 Task: Add an action where "Add follower is" in downgrade and inform.
Action: Mouse moved to (15, 303)
Screenshot: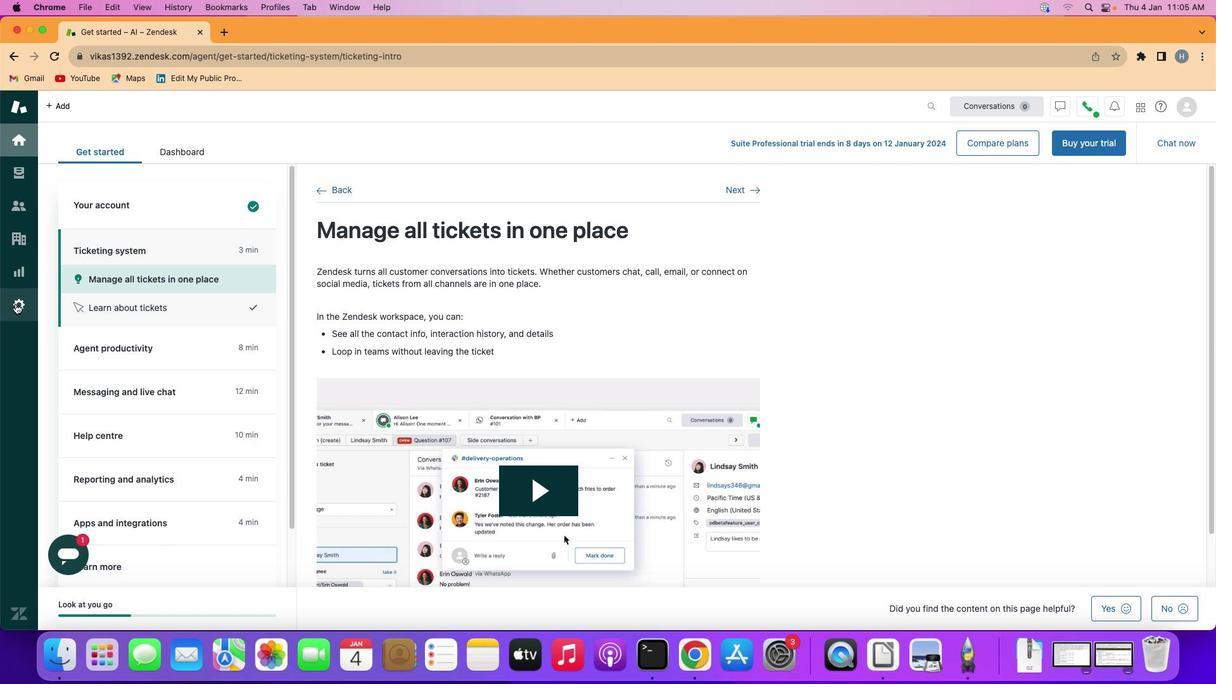 
Action: Mouse pressed left at (15, 303)
Screenshot: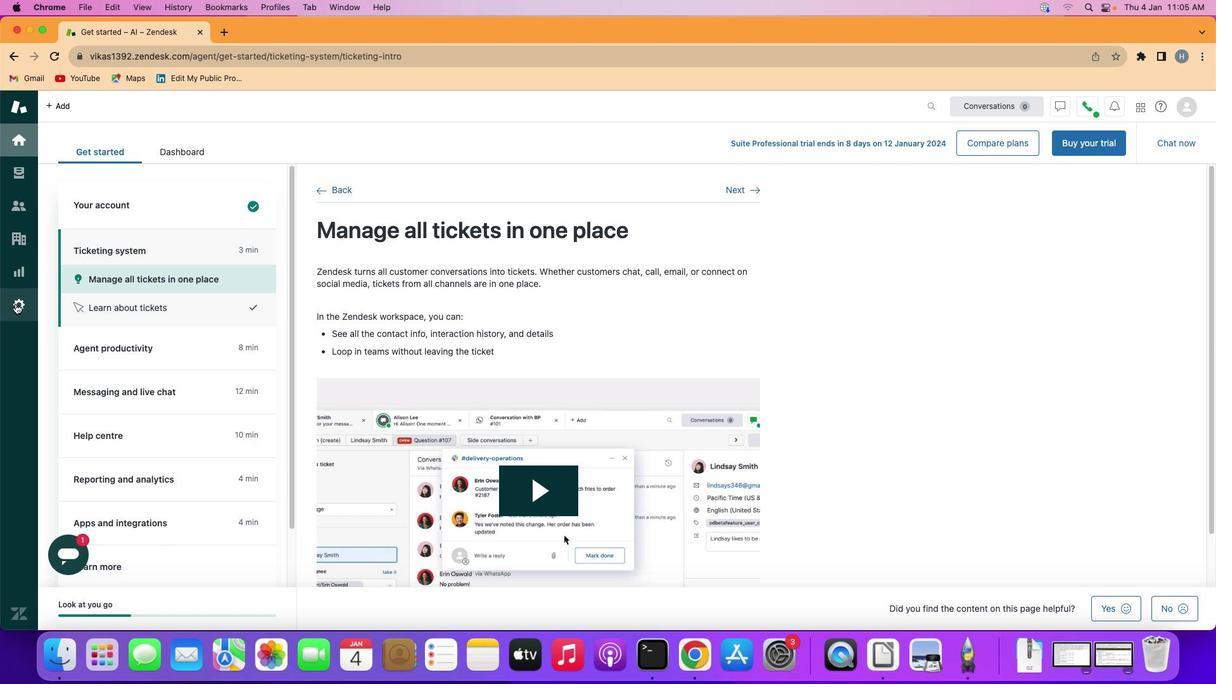 
Action: Mouse moved to (242, 517)
Screenshot: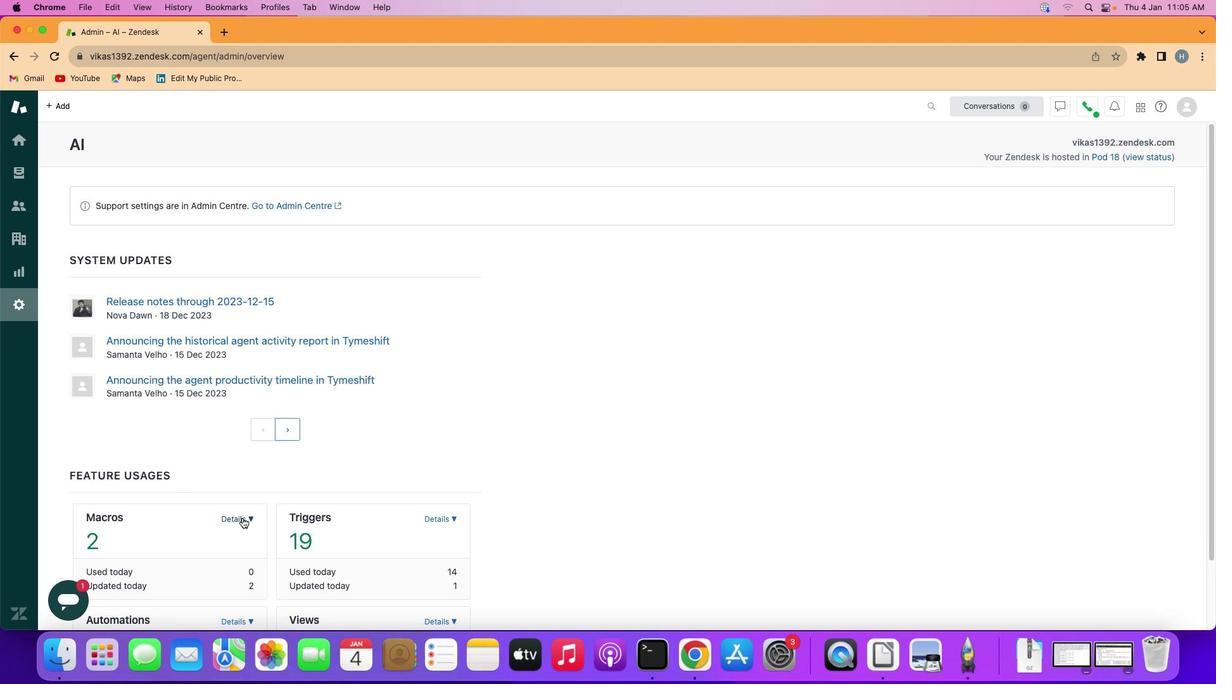 
Action: Mouse pressed left at (242, 517)
Screenshot: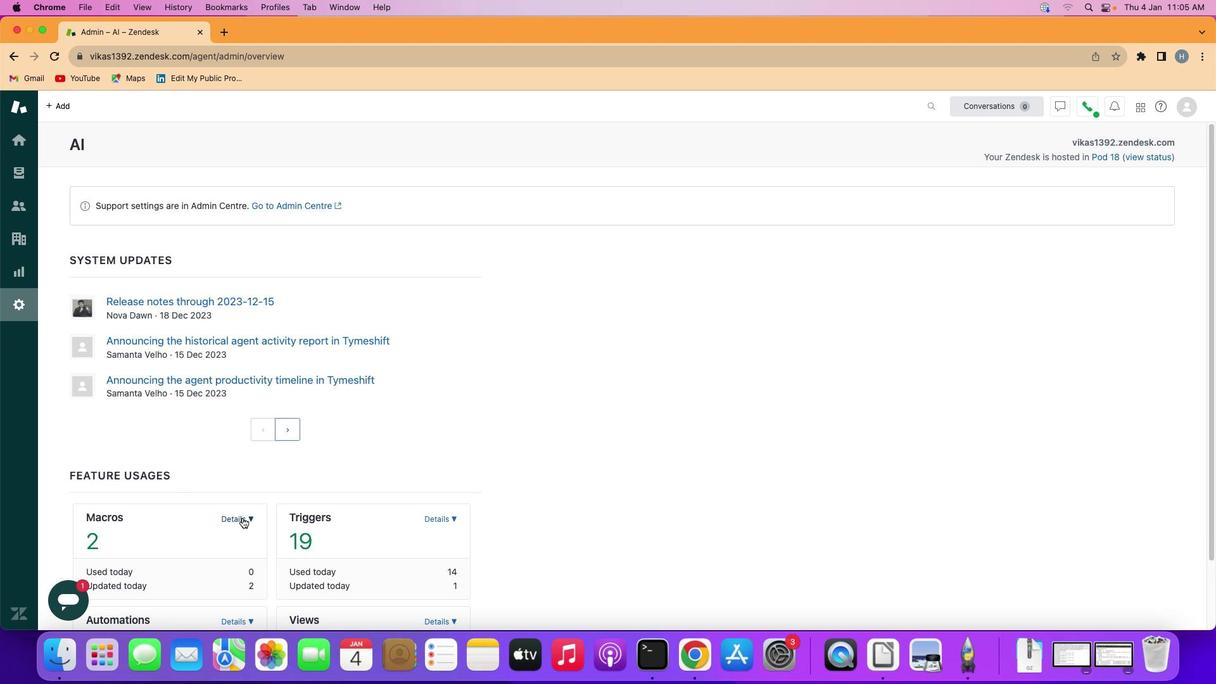 
Action: Mouse moved to (183, 564)
Screenshot: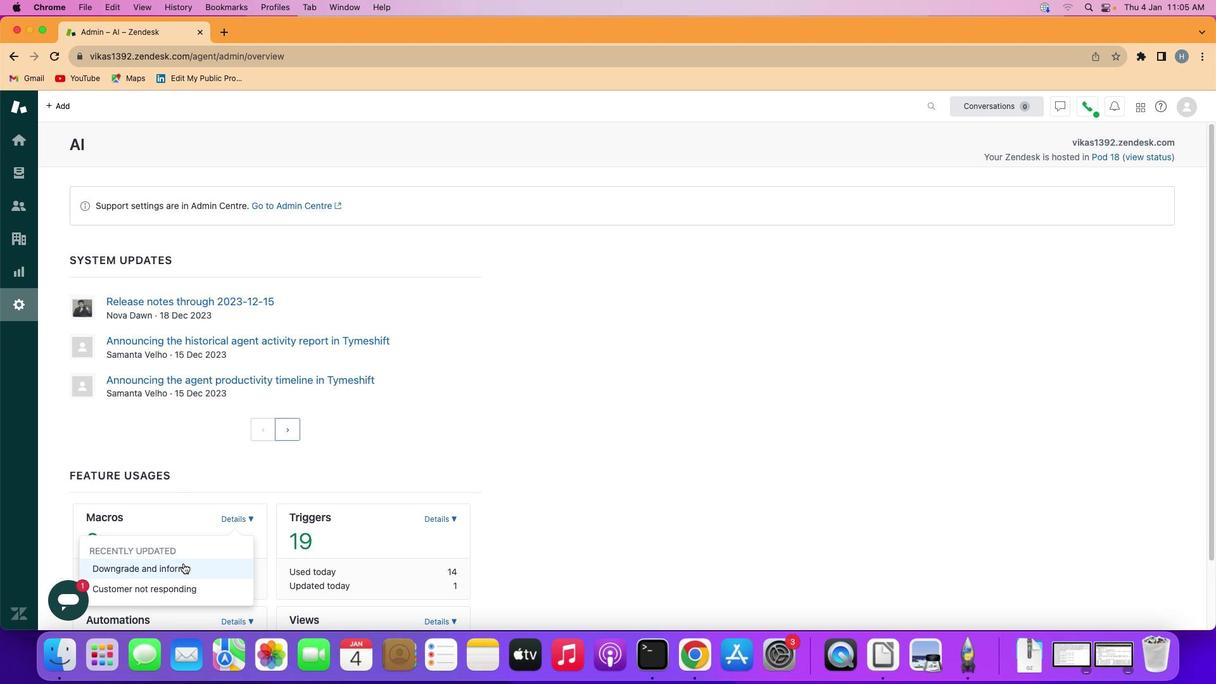 
Action: Mouse pressed left at (183, 564)
Screenshot: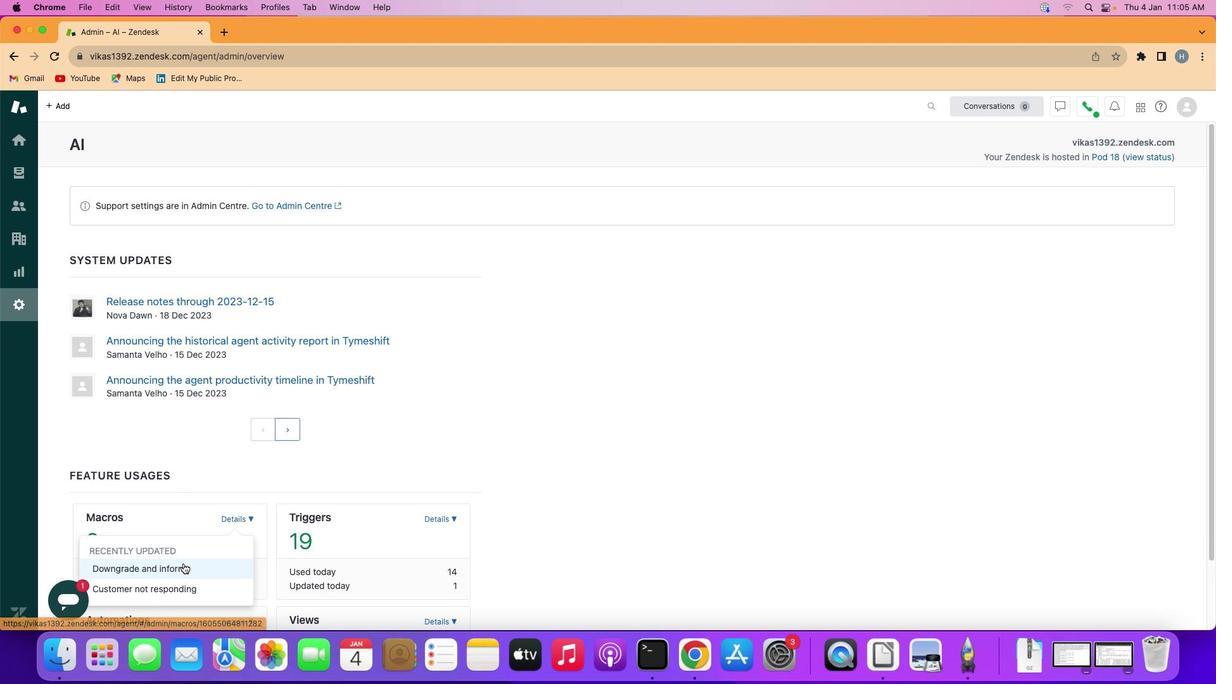 
Action: Mouse moved to (198, 463)
Screenshot: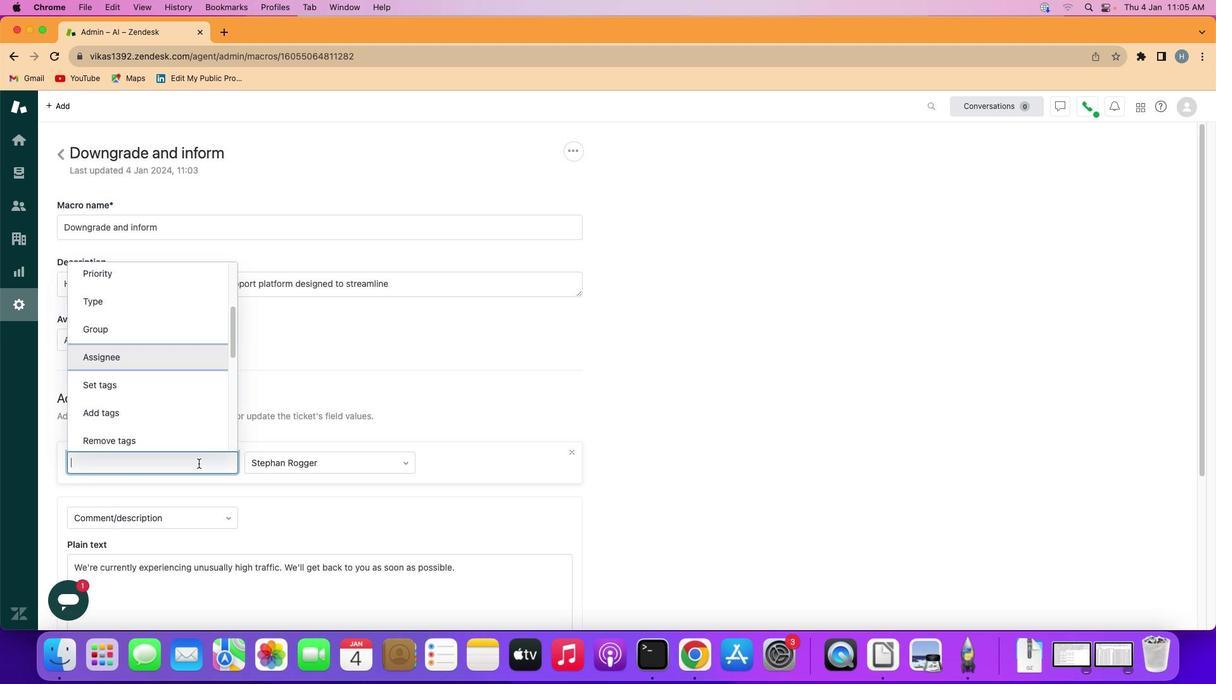 
Action: Mouse pressed left at (198, 463)
Screenshot: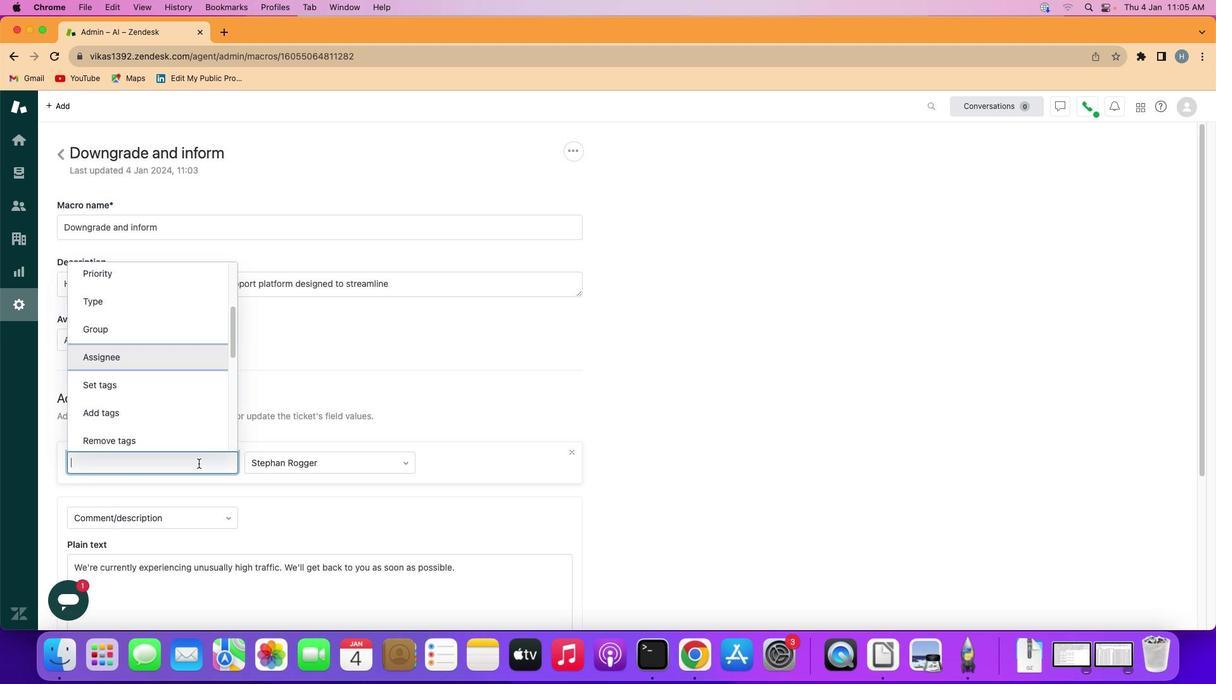 
Action: Mouse moved to (186, 427)
Screenshot: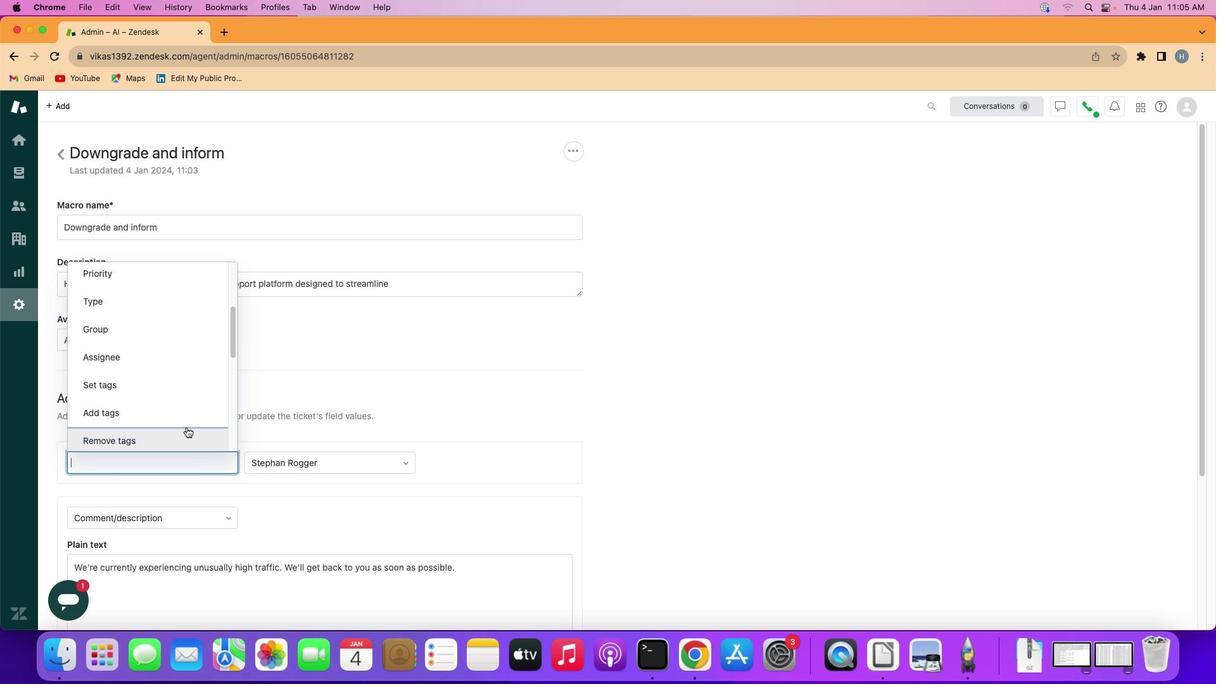 
Action: Mouse scrolled (186, 427) with delta (0, 0)
Screenshot: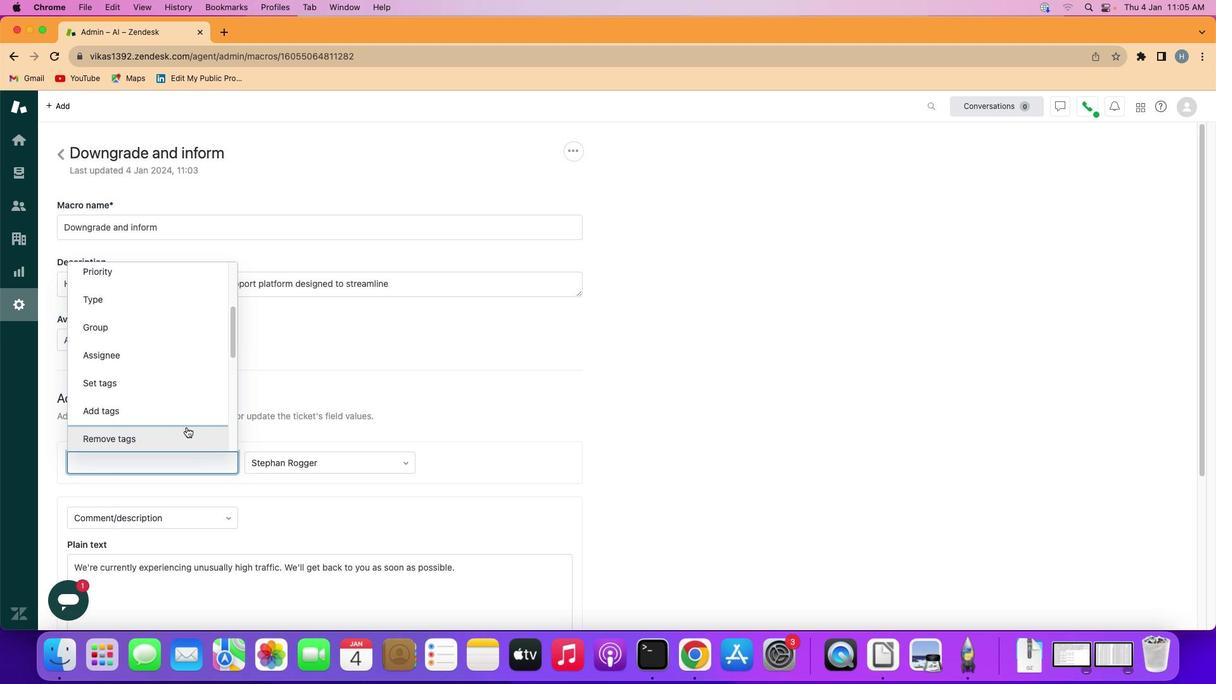 
Action: Mouse scrolled (186, 427) with delta (0, 0)
Screenshot: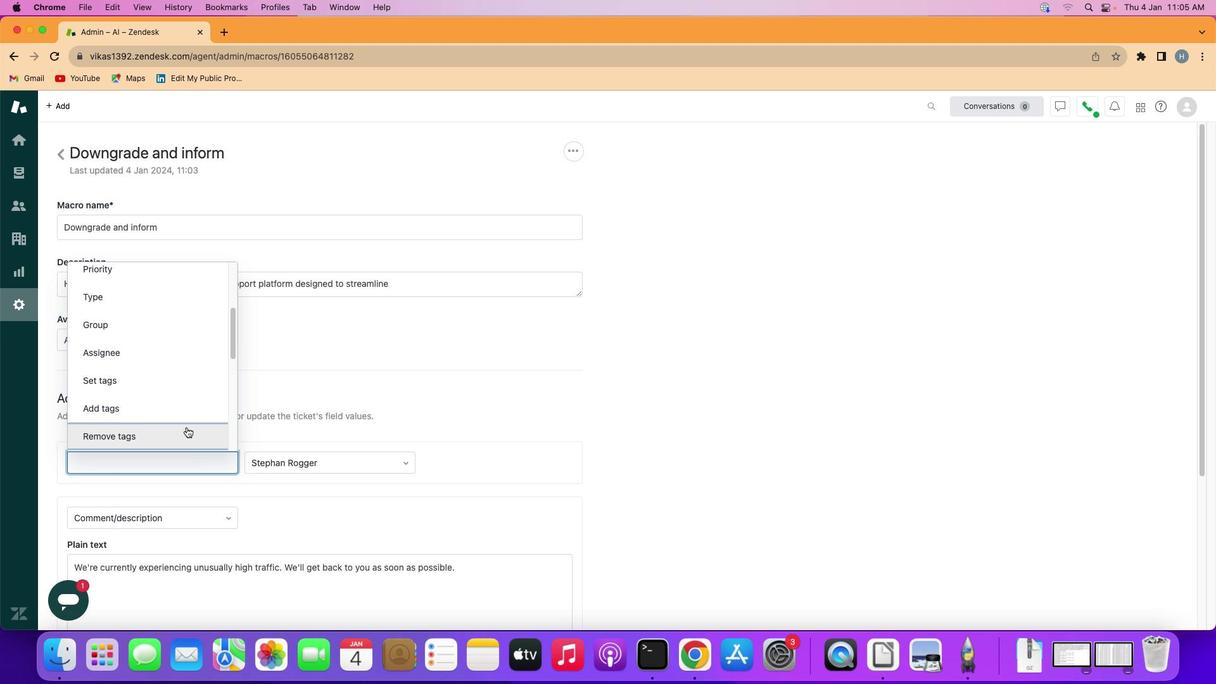 
Action: Mouse scrolled (186, 427) with delta (0, 0)
Screenshot: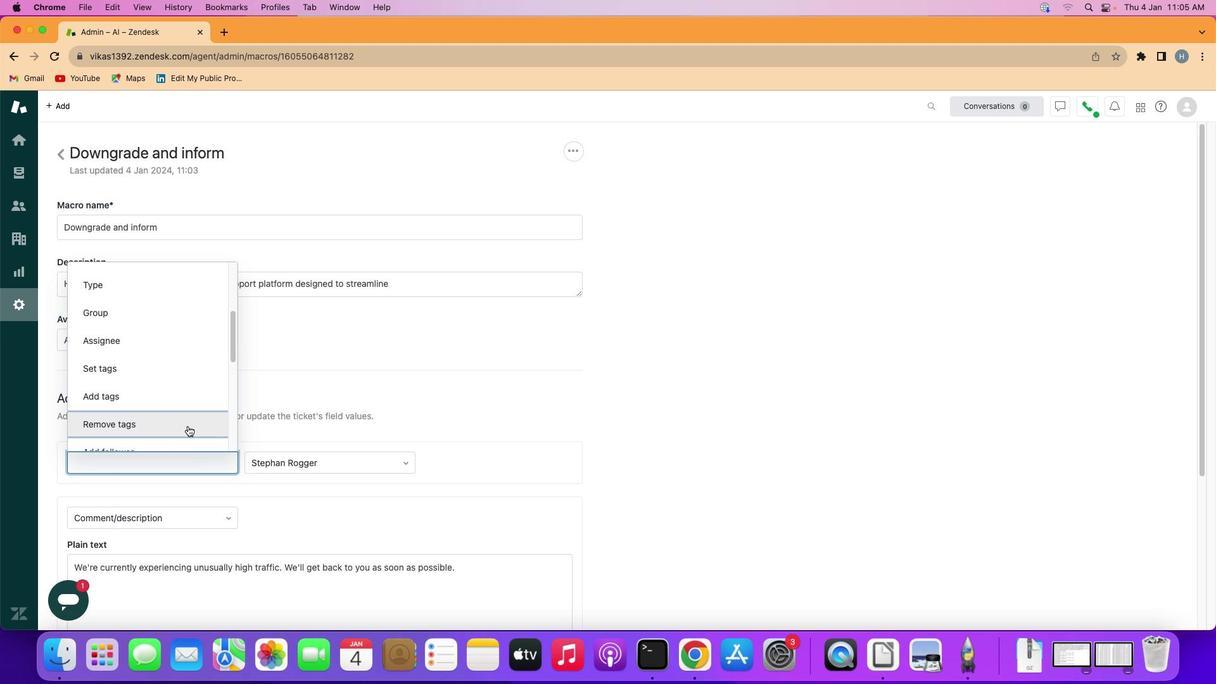 
Action: Mouse moved to (186, 426)
Screenshot: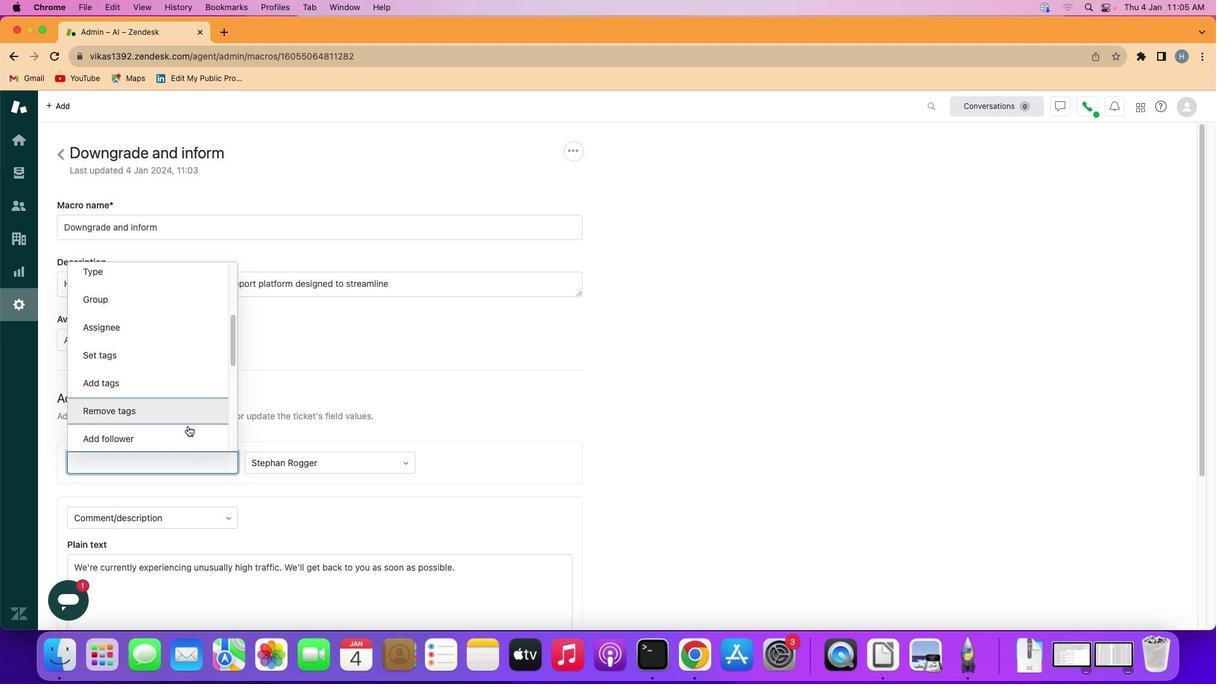 
Action: Mouse scrolled (186, 426) with delta (0, 0)
Screenshot: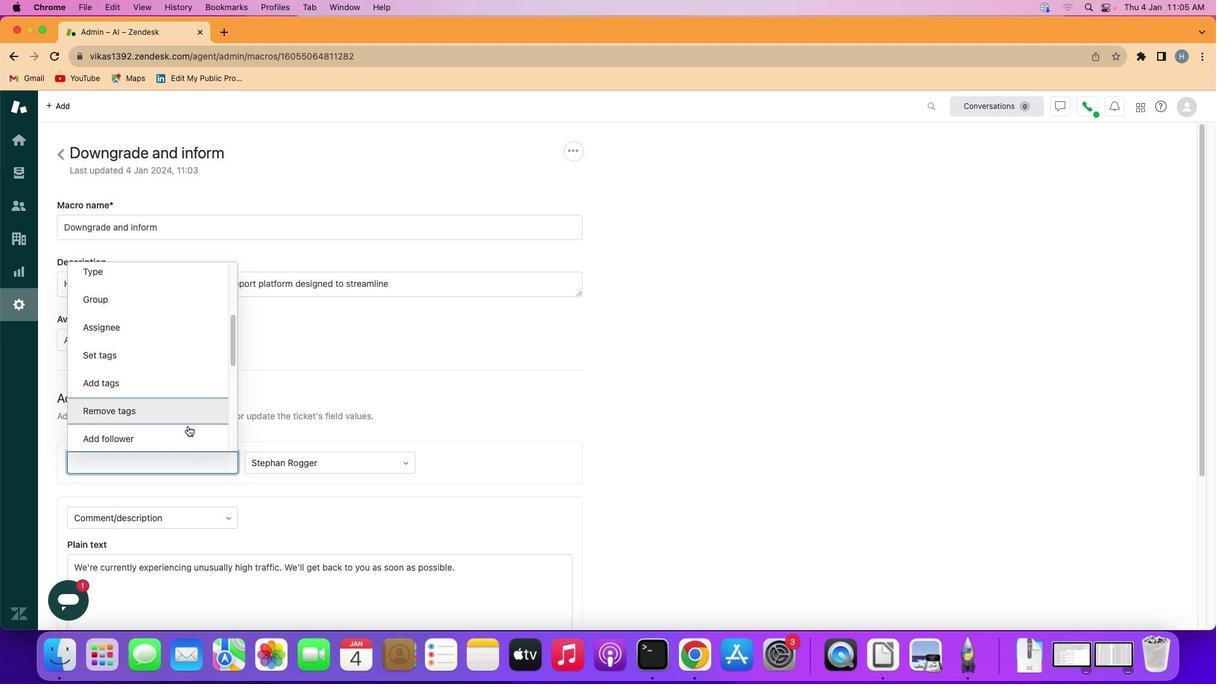 
Action: Mouse moved to (184, 413)
Screenshot: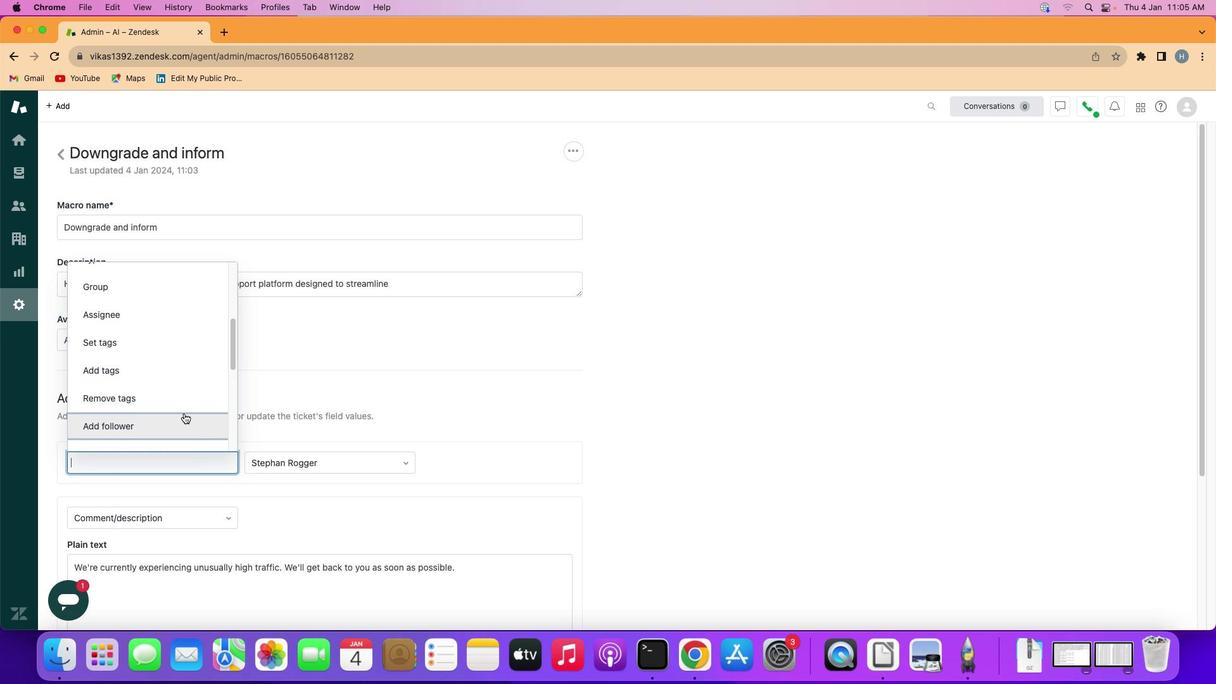 
Action: Mouse scrolled (184, 413) with delta (0, 0)
Screenshot: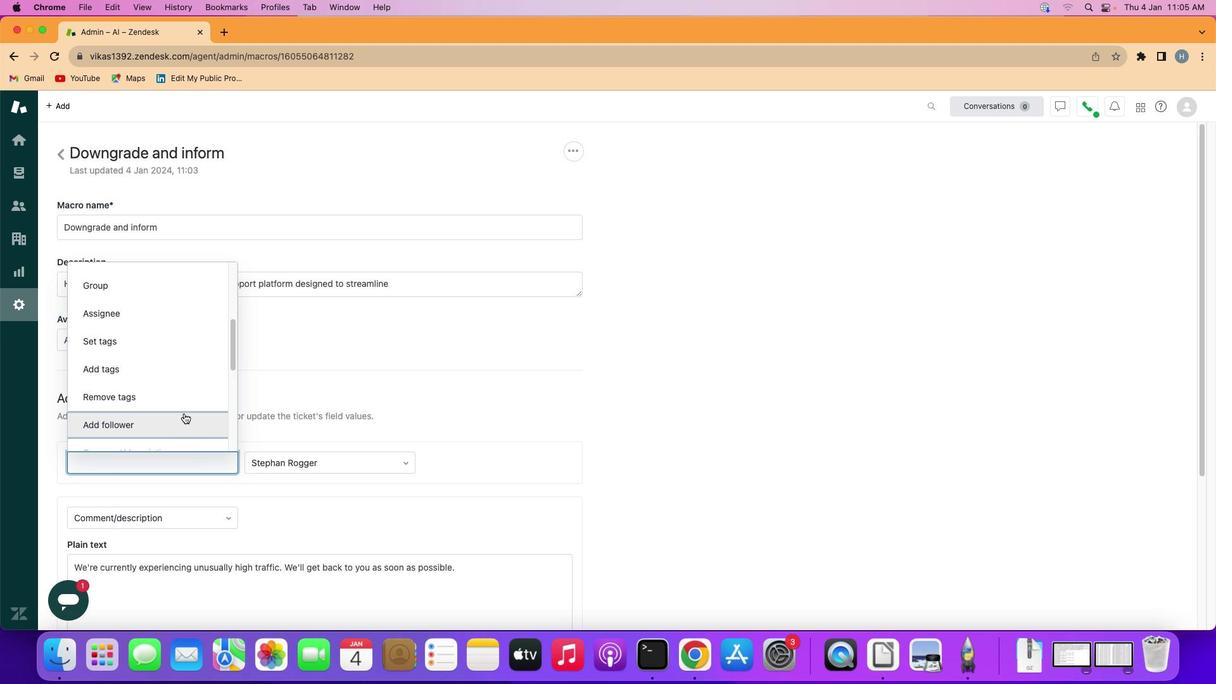 
Action: Mouse scrolled (184, 413) with delta (0, 0)
Screenshot: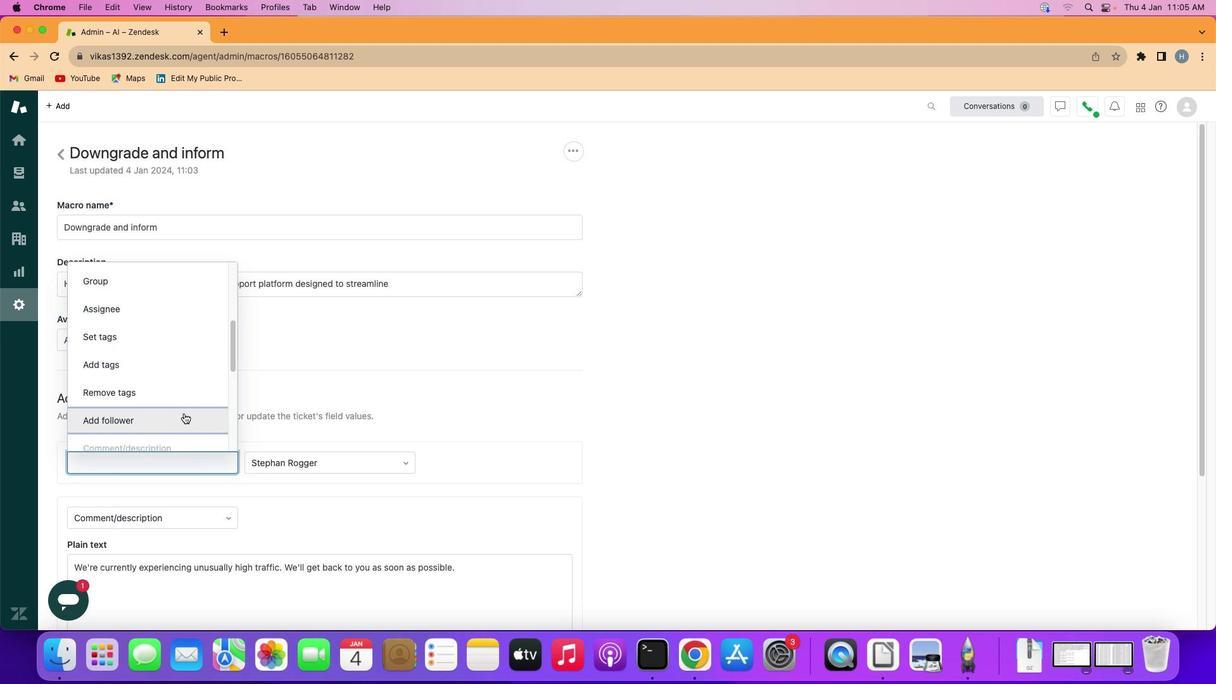 
Action: Mouse scrolled (184, 413) with delta (0, 0)
Screenshot: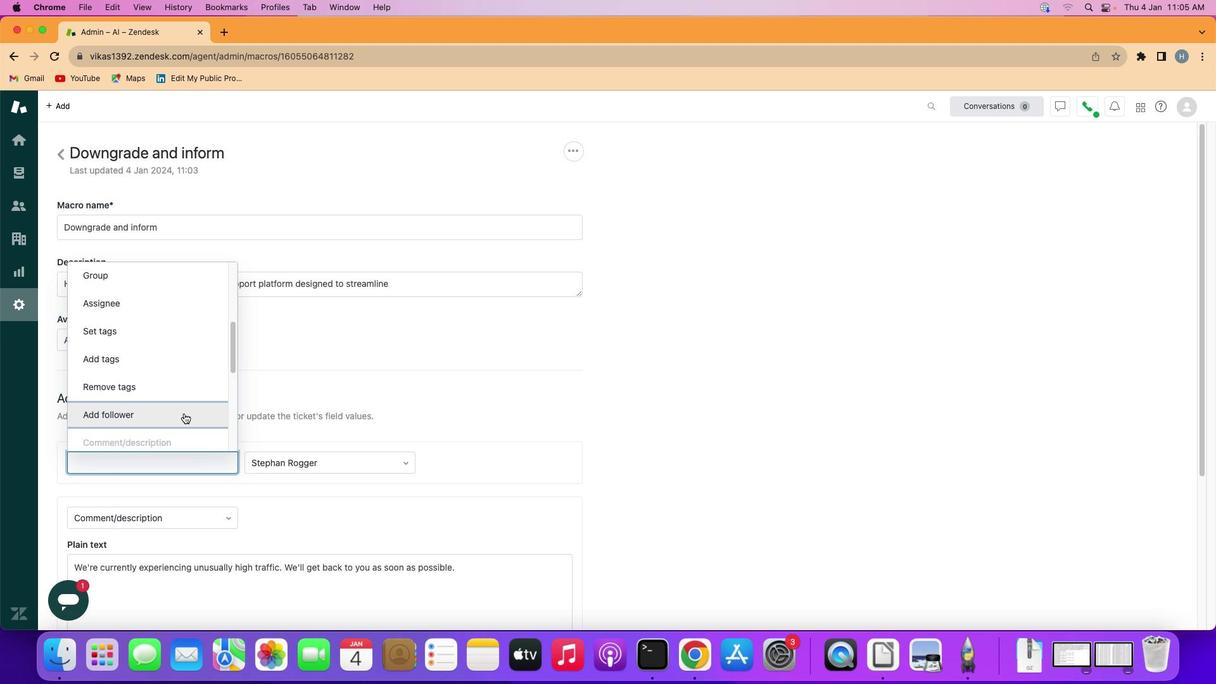 
Action: Mouse scrolled (184, 413) with delta (0, 0)
Screenshot: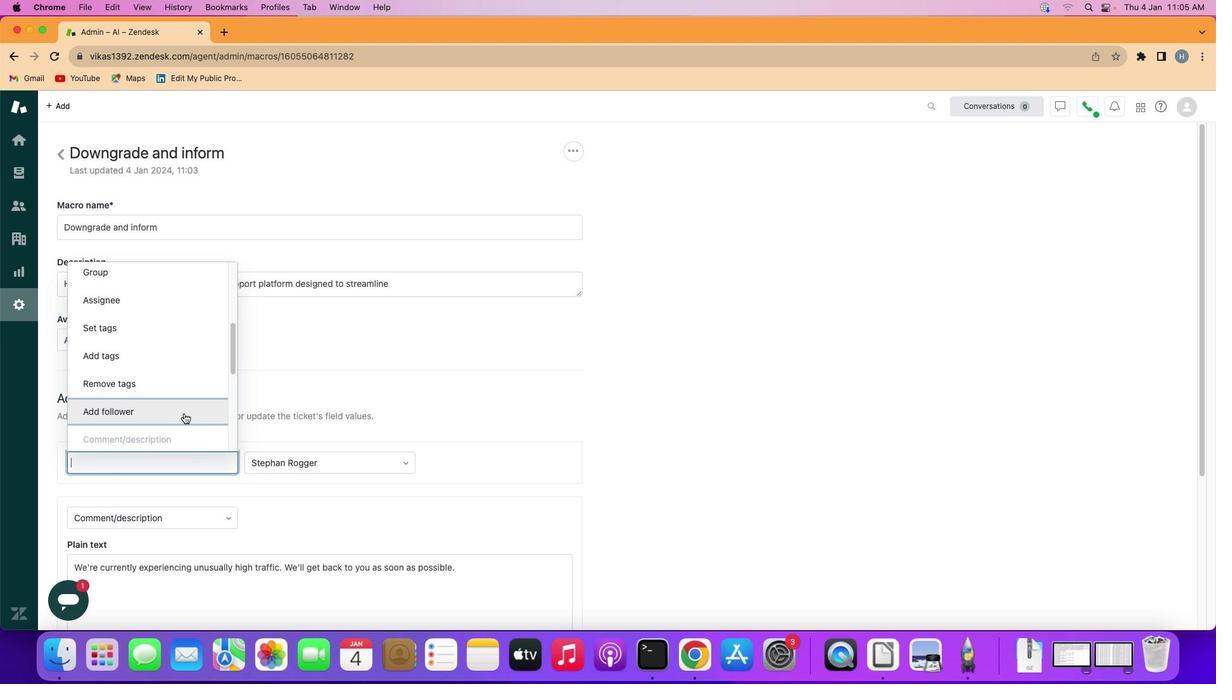 
Action: Mouse moved to (169, 409)
Screenshot: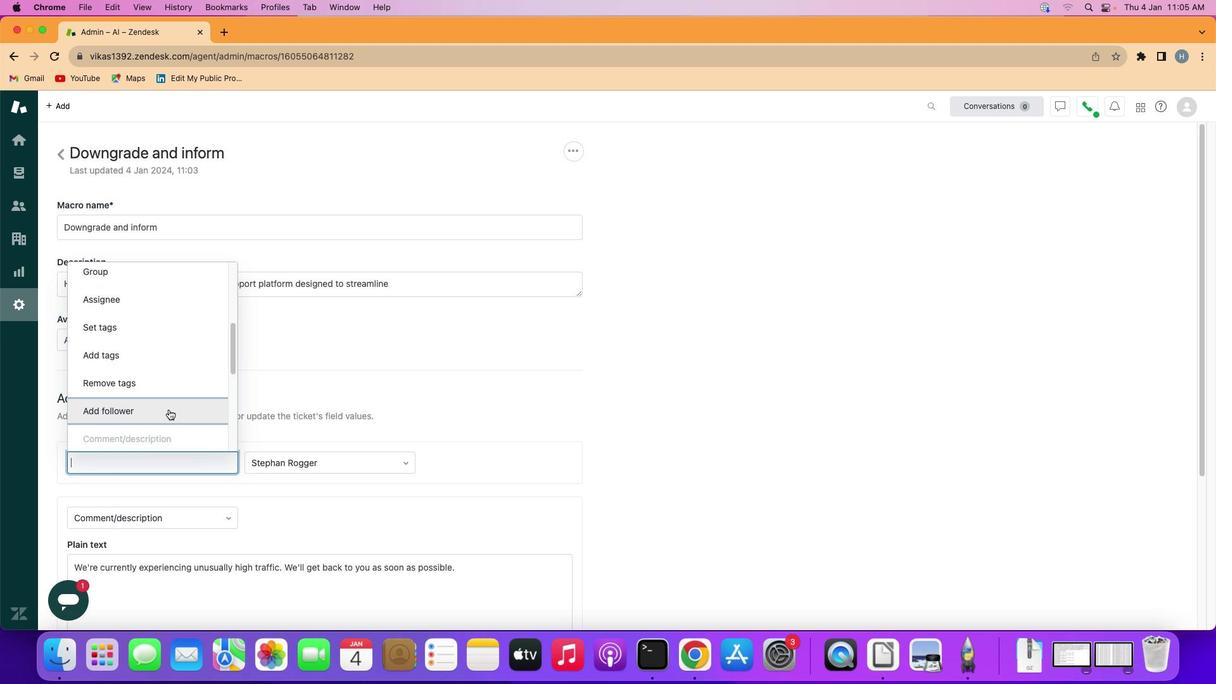 
Action: Mouse pressed left at (169, 409)
Screenshot: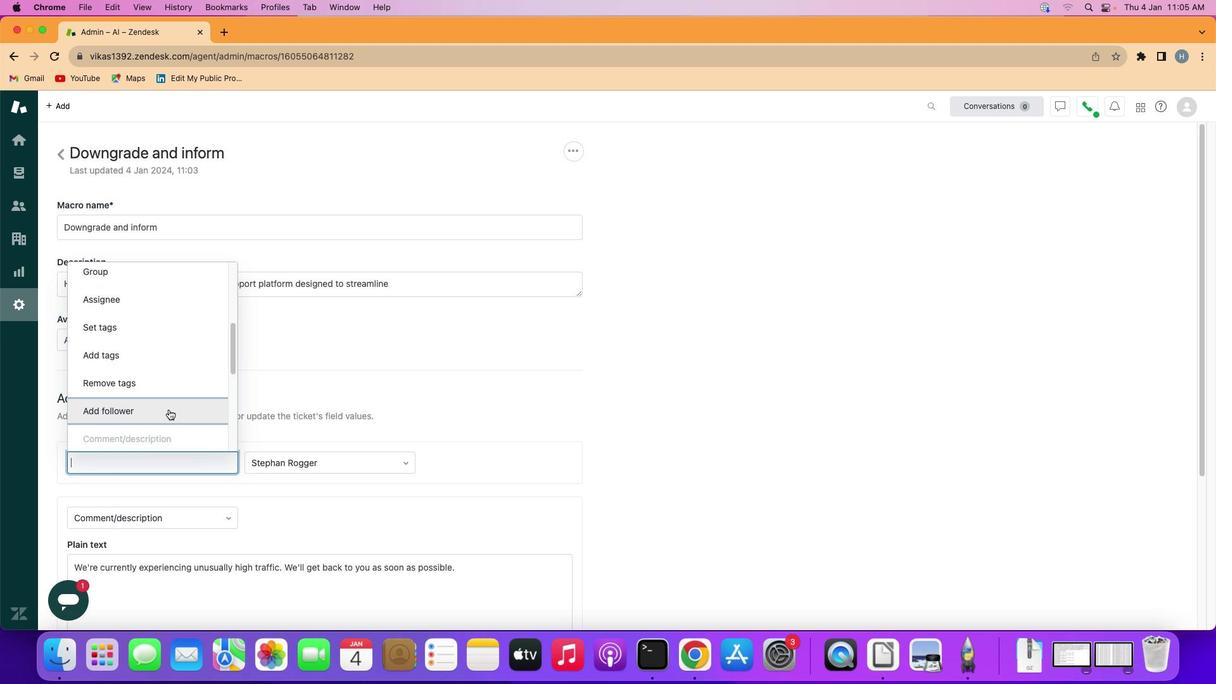 
Action: Mouse moved to (320, 491)
Screenshot: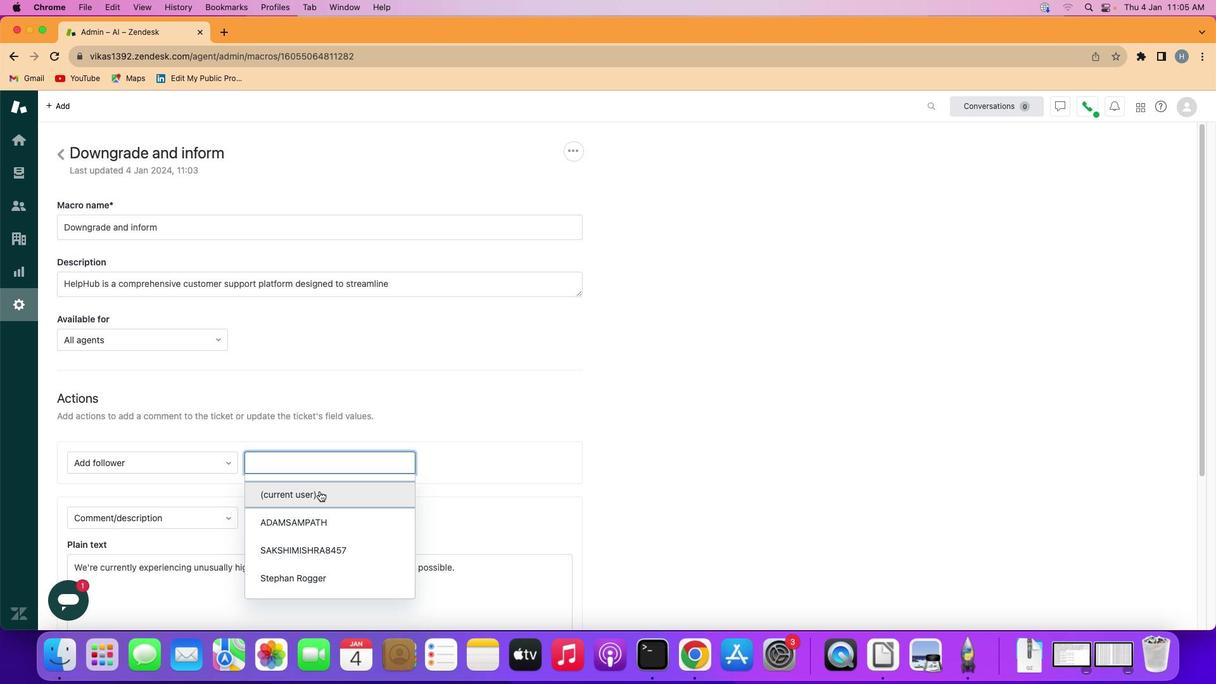 
Action: Mouse pressed left at (320, 491)
Screenshot: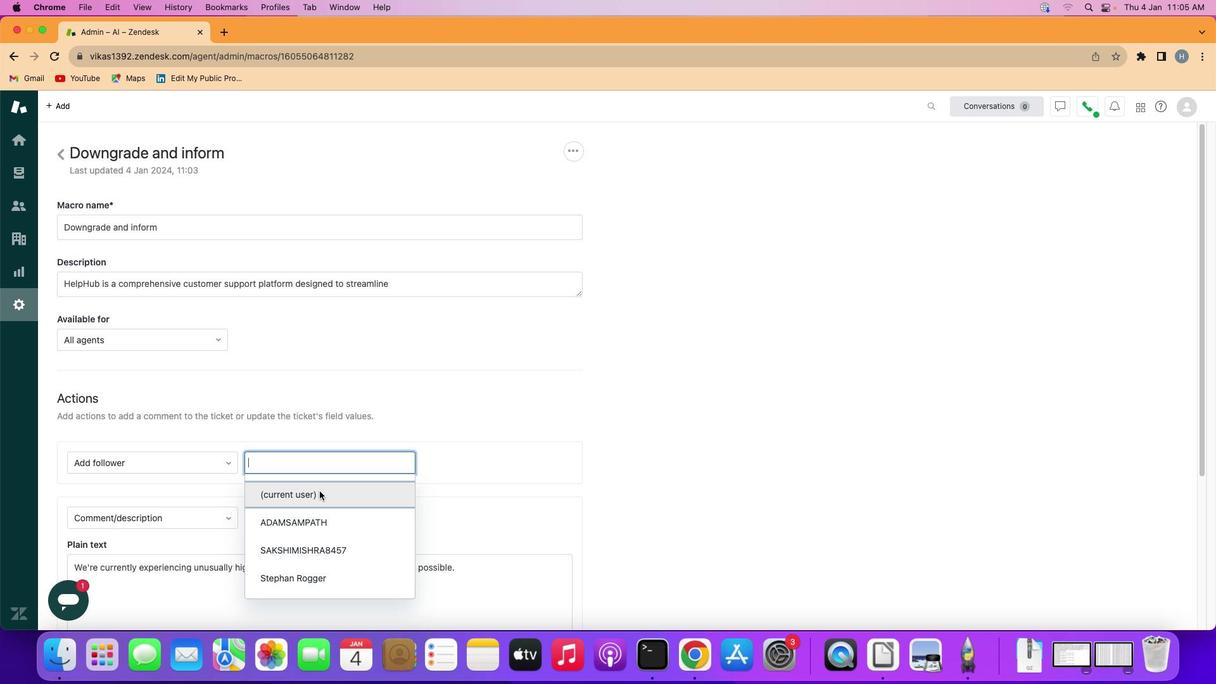 
Action: Mouse moved to (390, 494)
Screenshot: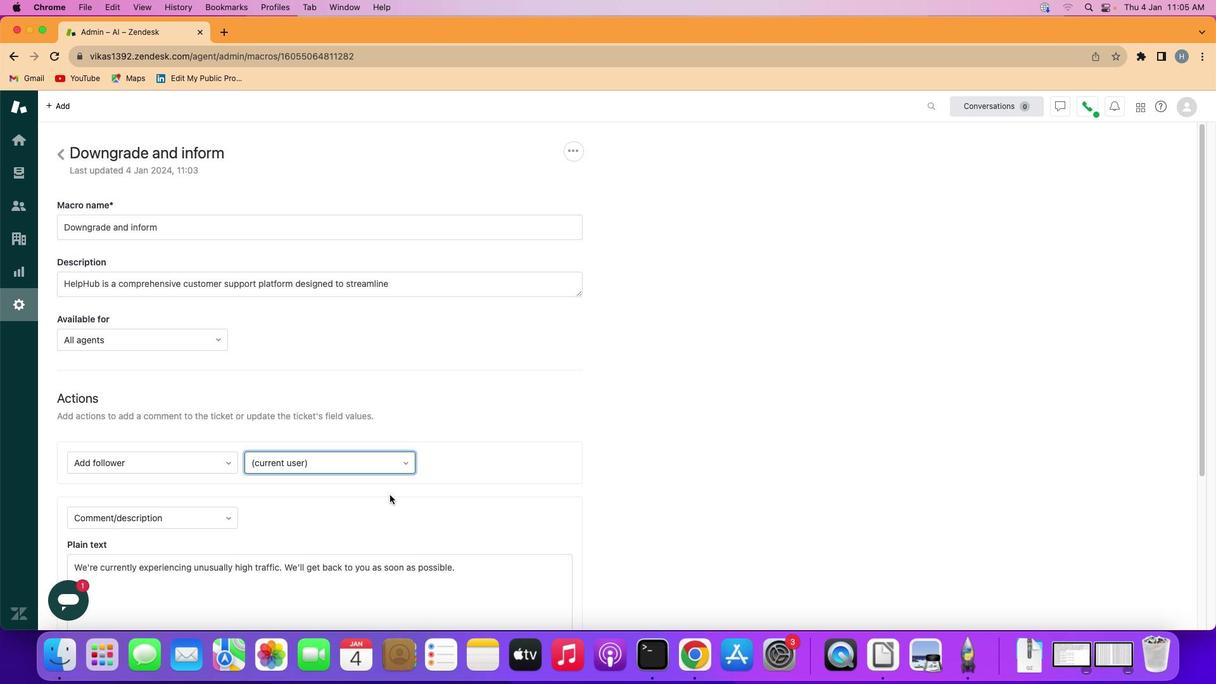 
Action: Mouse scrolled (390, 494) with delta (0, 0)
Screenshot: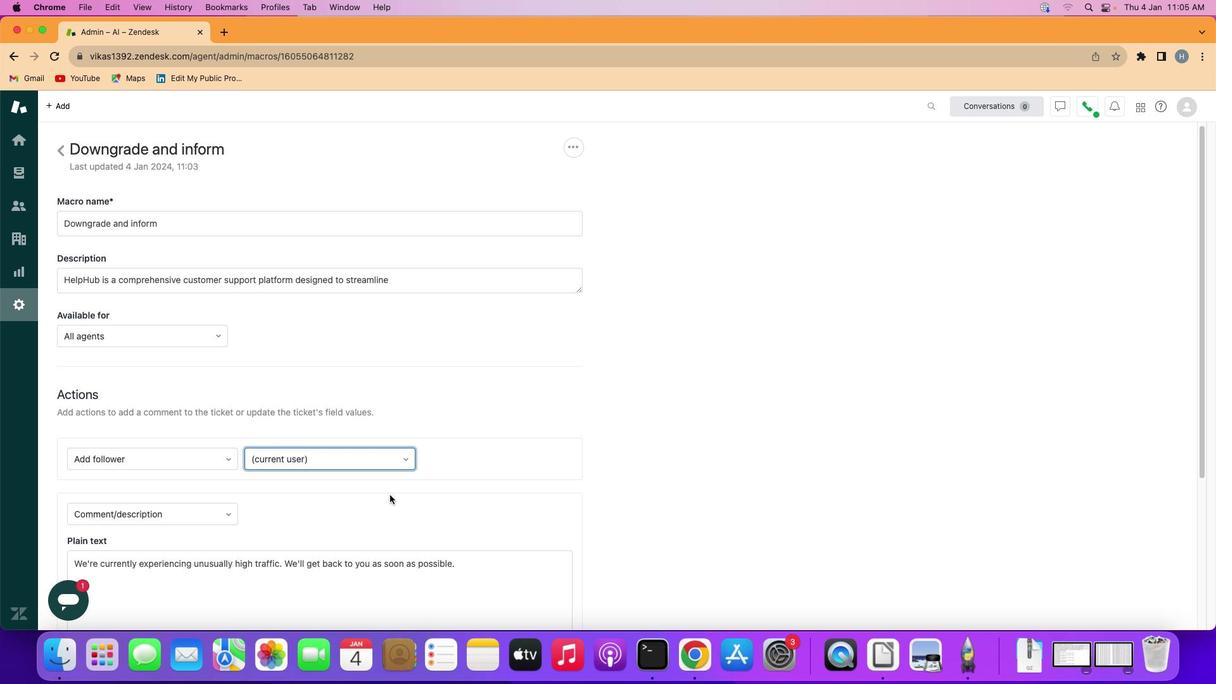 
Action: Mouse scrolled (390, 494) with delta (0, 1)
Screenshot: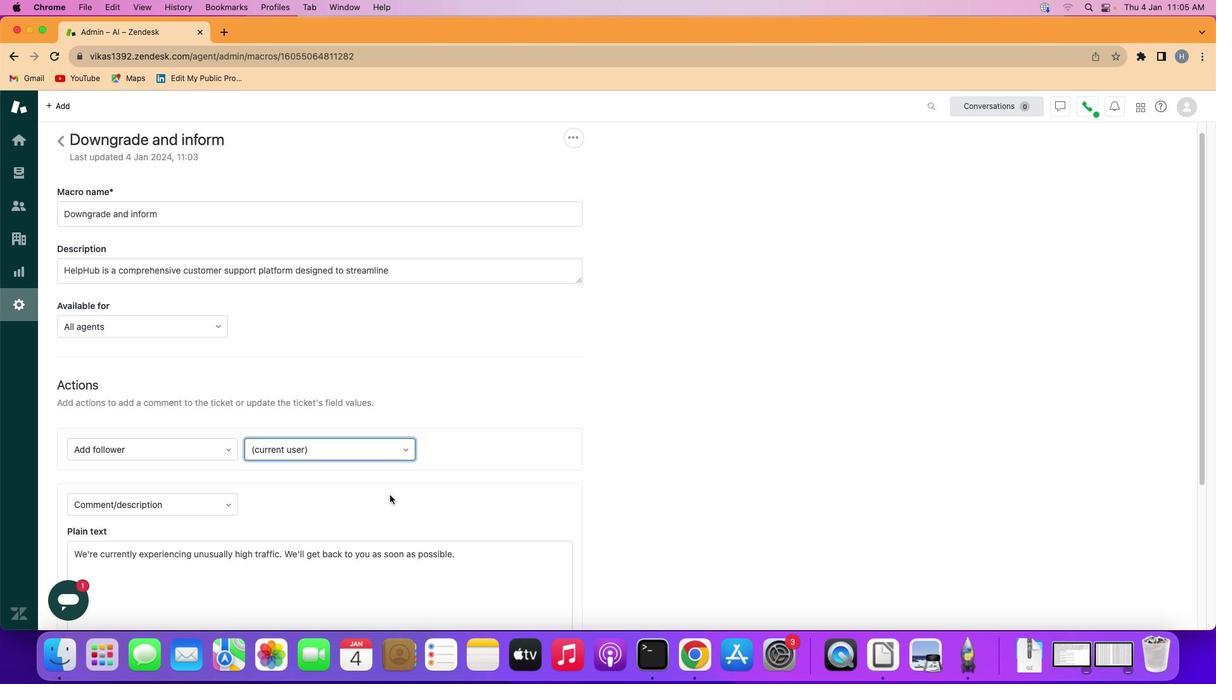 
Action: Mouse scrolled (390, 494) with delta (0, -1)
Screenshot: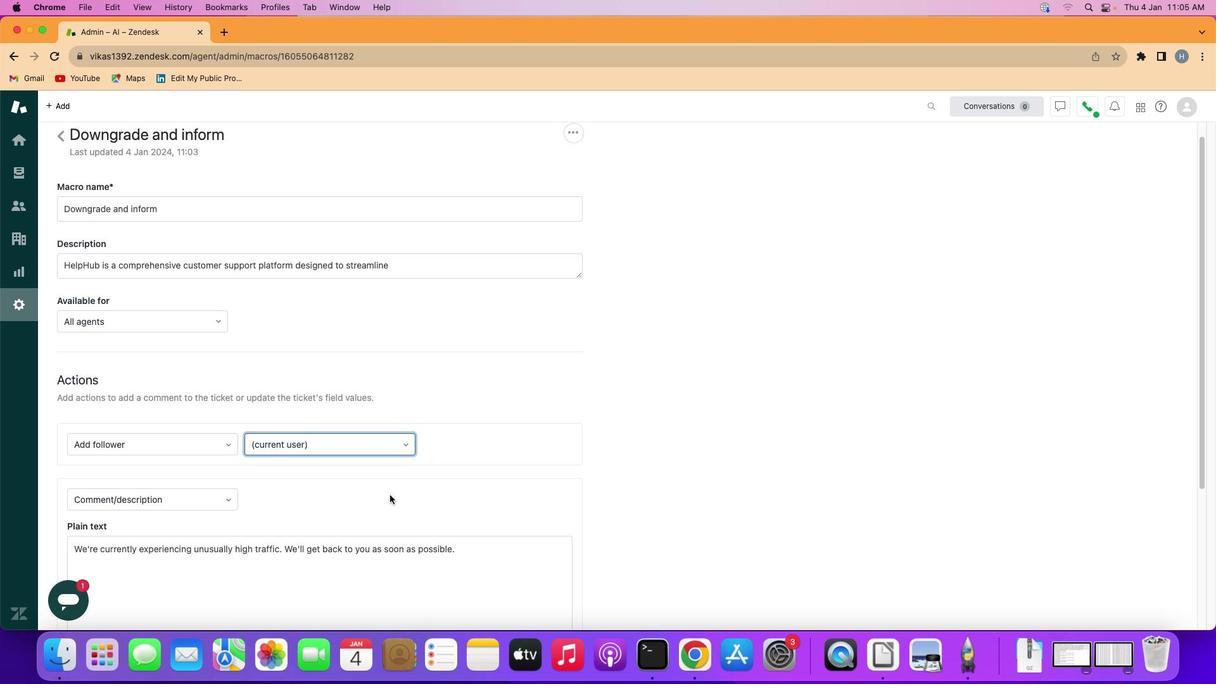 
Action: Mouse scrolled (390, 494) with delta (0, 0)
Screenshot: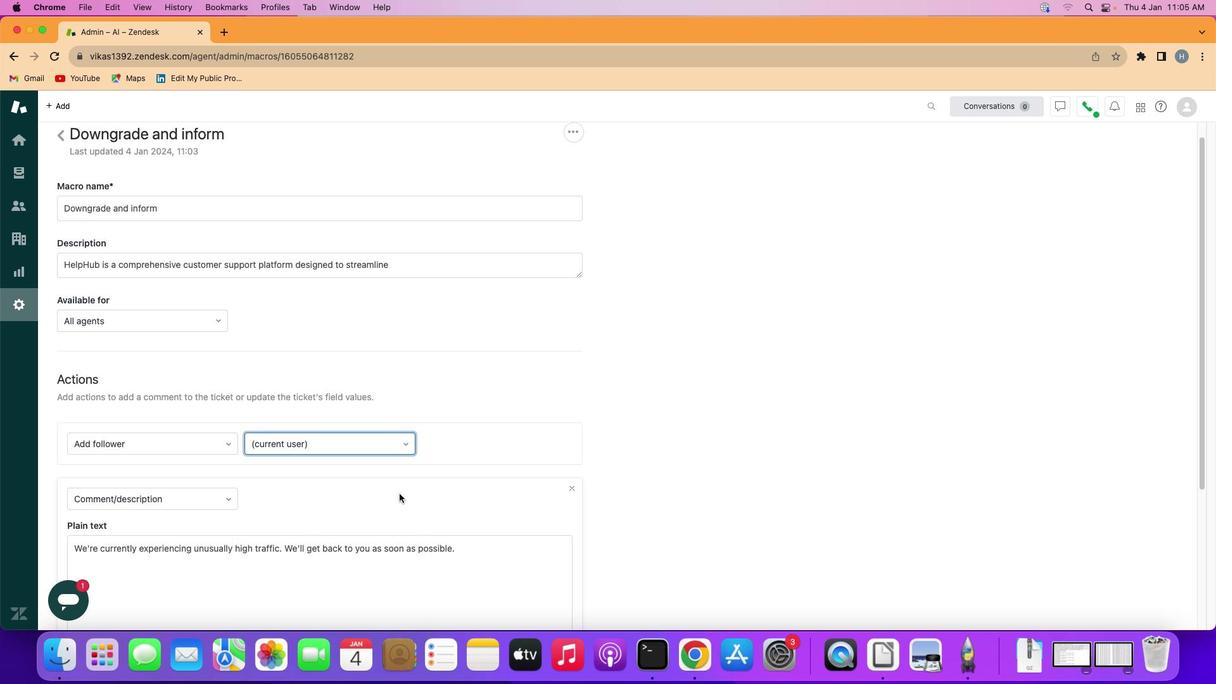 
Action: Mouse moved to (392, 495)
Screenshot: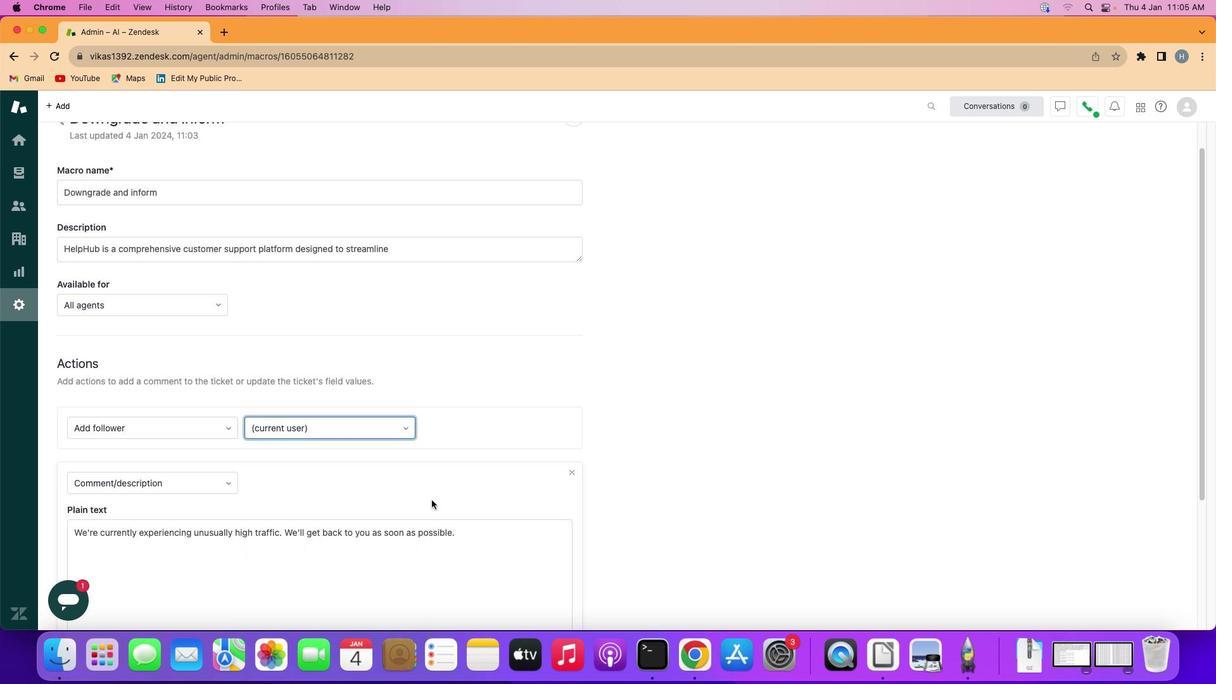 
Action: Mouse scrolled (392, 495) with delta (0, 0)
Screenshot: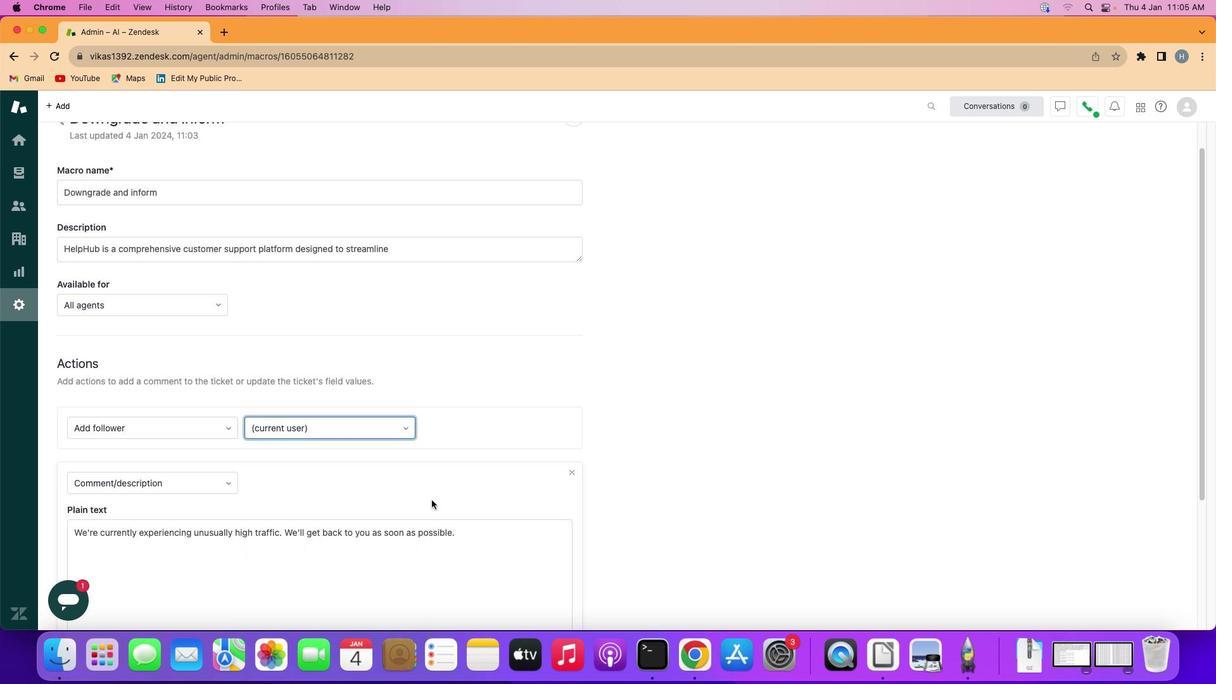 
Action: Mouse moved to (475, 508)
Screenshot: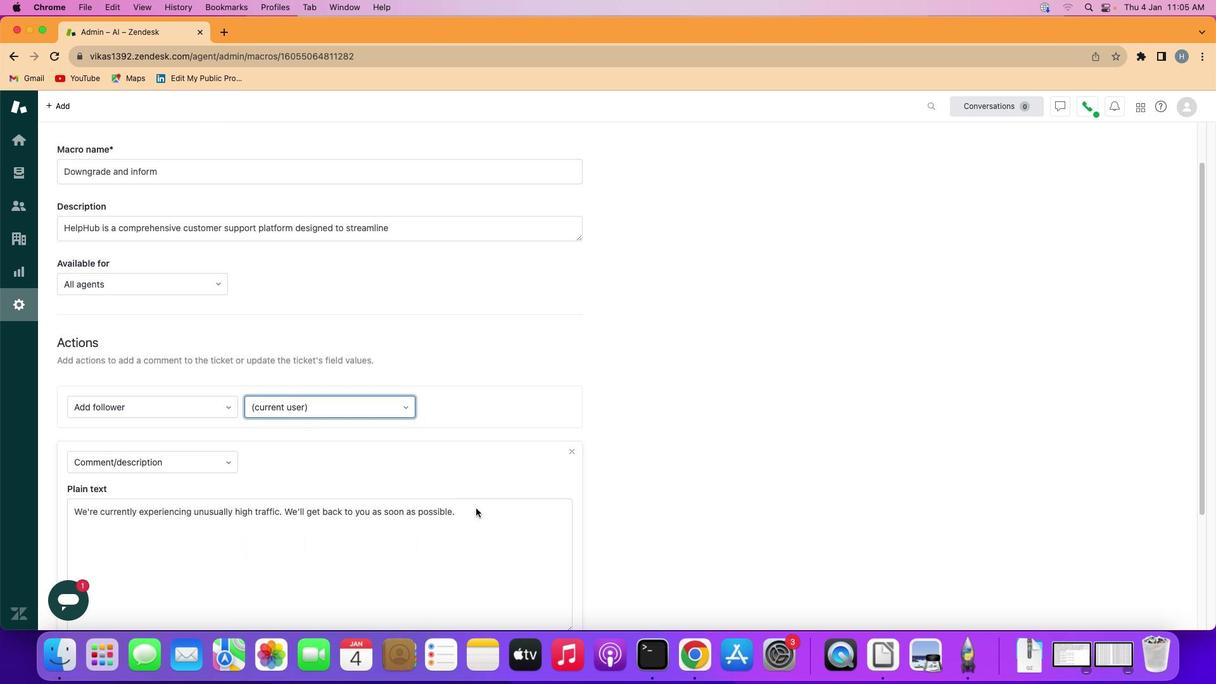 
Action: Mouse scrolled (475, 508) with delta (0, 0)
Screenshot: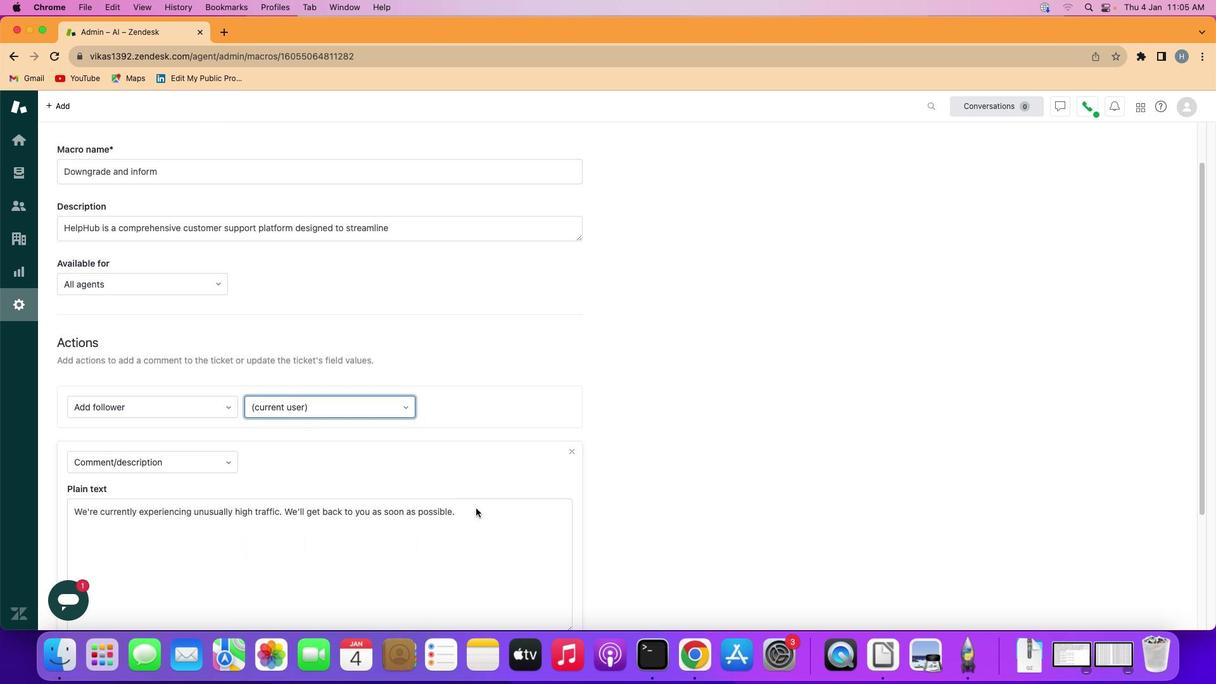 
Action: Mouse moved to (475, 508)
Screenshot: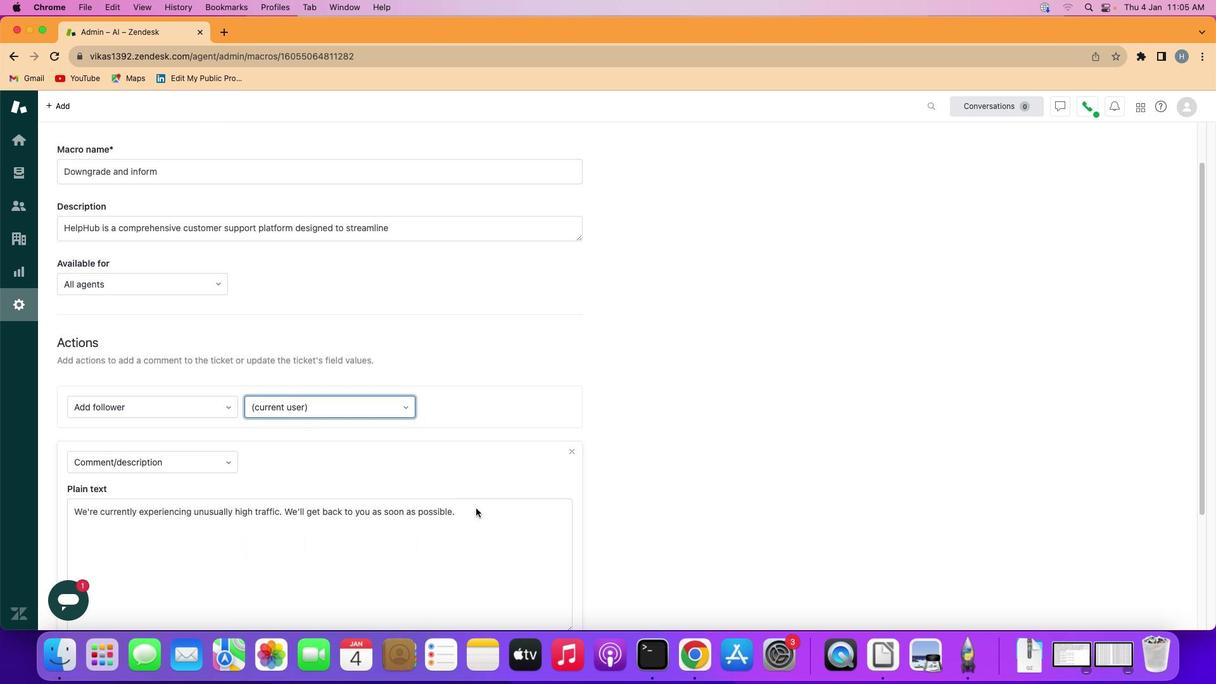 
Action: Mouse scrolled (475, 508) with delta (0, -1)
Screenshot: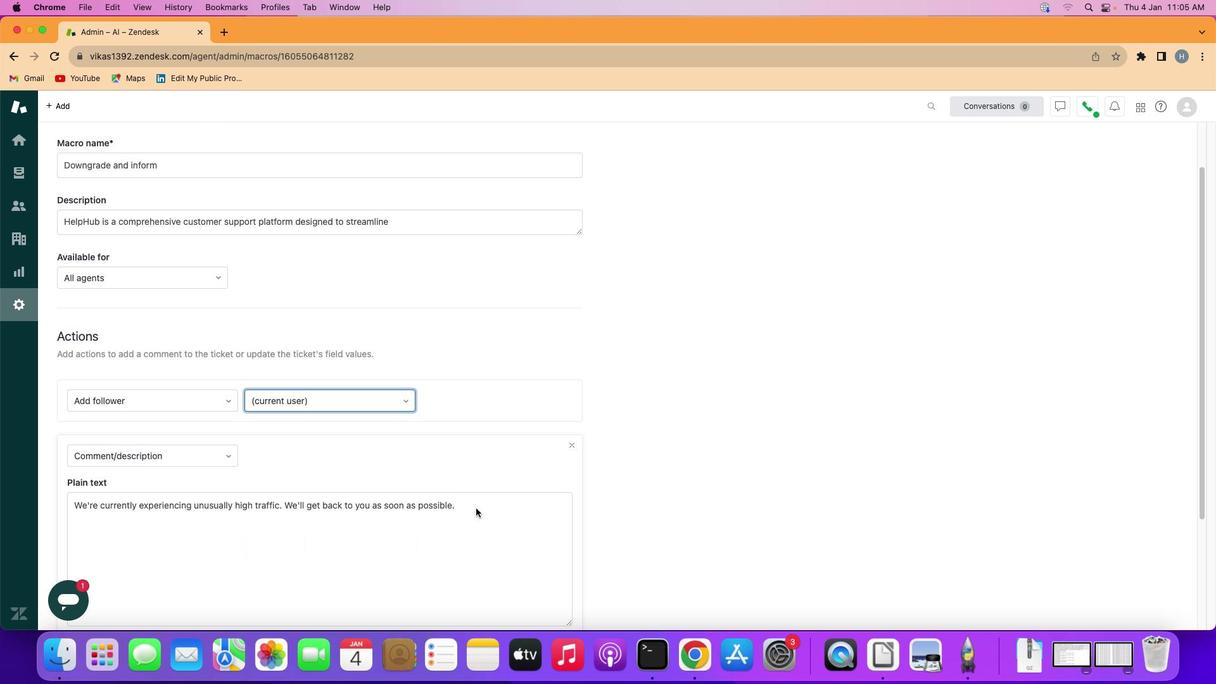 
Action: Mouse scrolled (475, 508) with delta (0, 2)
Screenshot: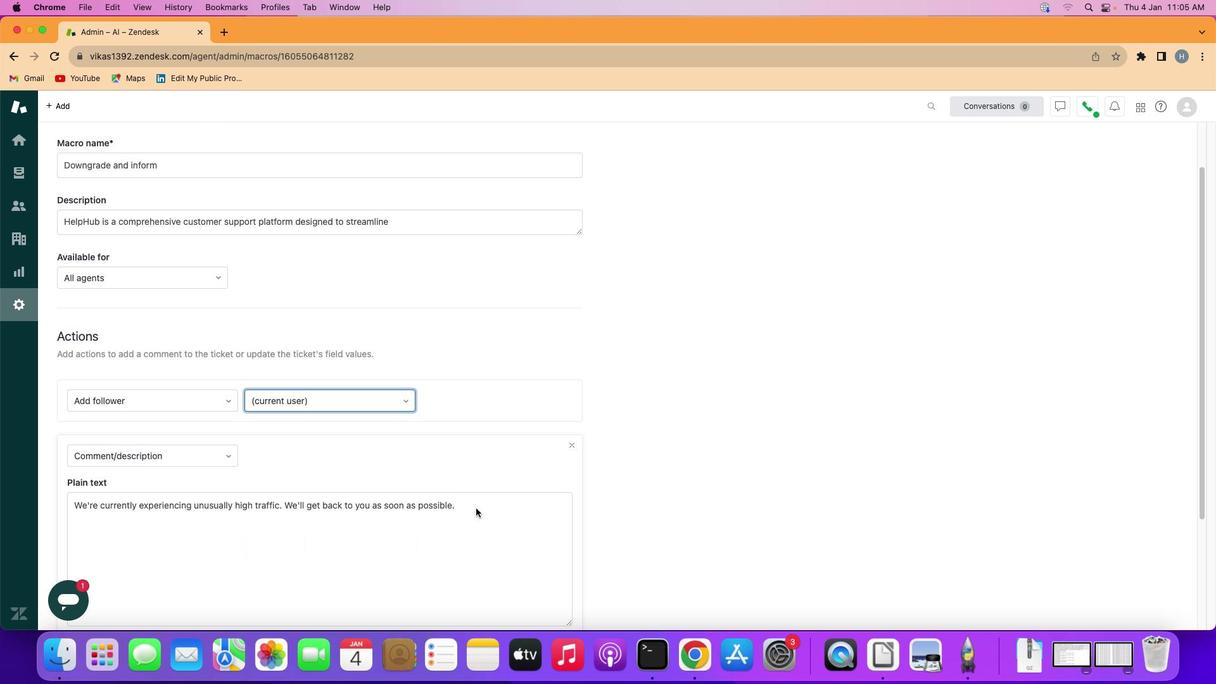 
Action: Mouse scrolled (475, 508) with delta (0, -1)
Screenshot: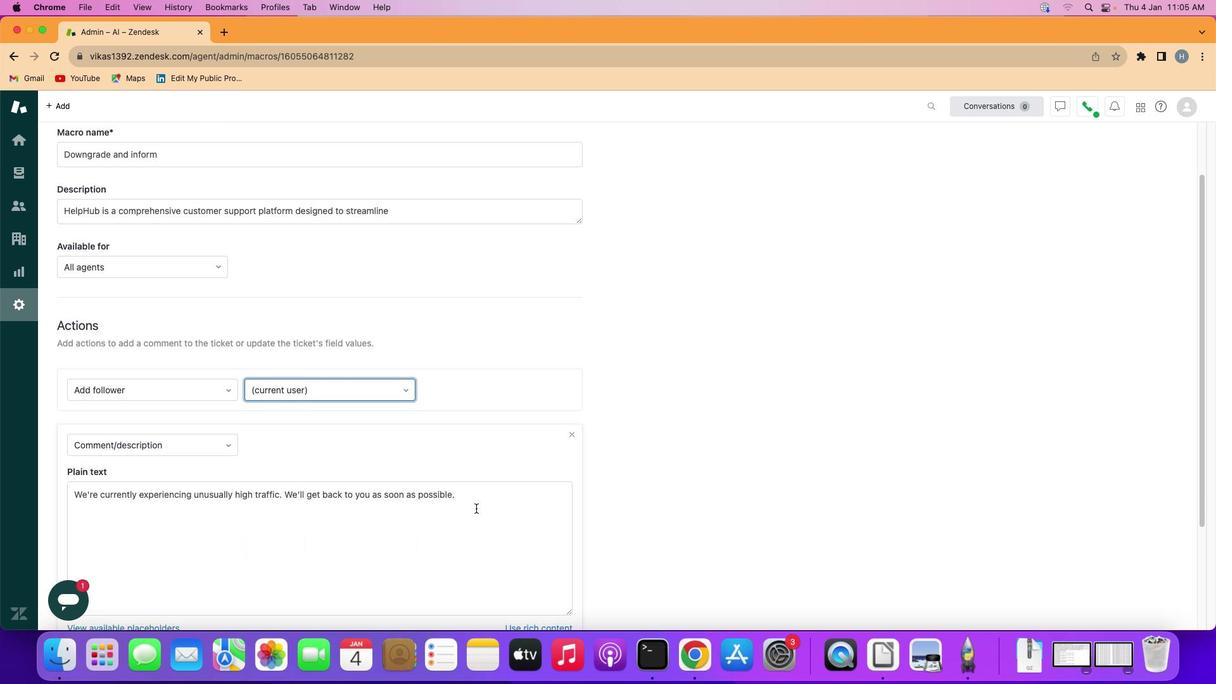 
Action: Mouse scrolled (475, 508) with delta (0, 1)
Screenshot: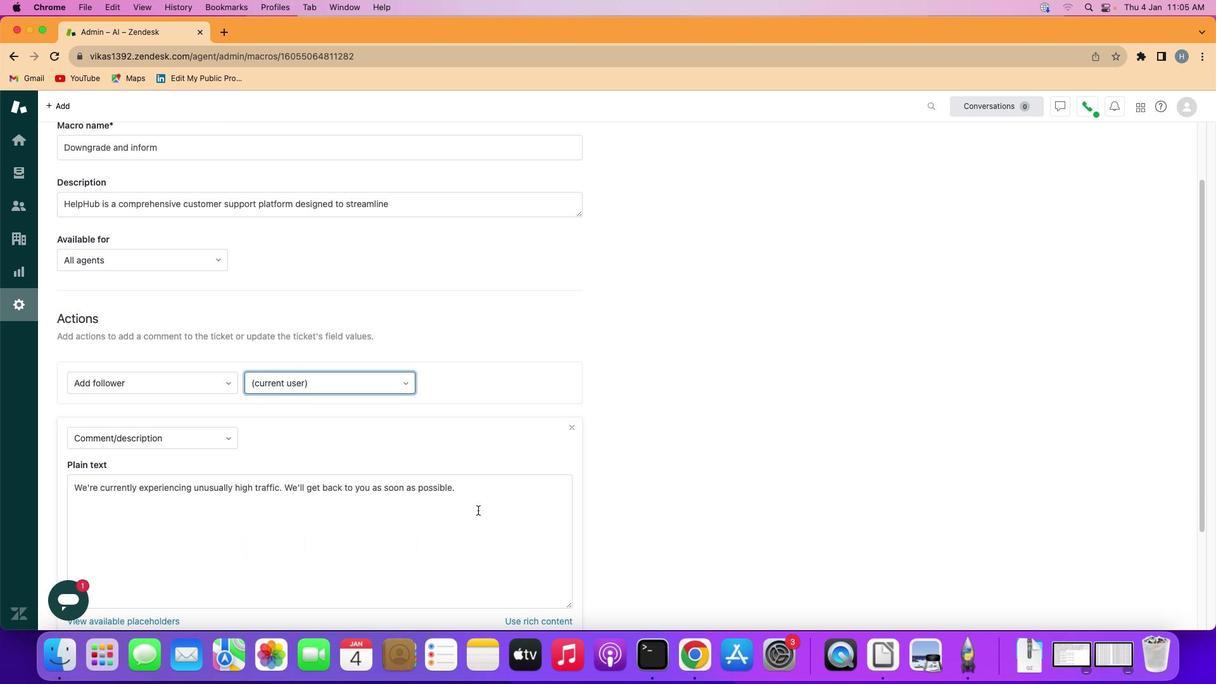 
Action: Mouse scrolled (475, 508) with delta (0, -1)
Screenshot: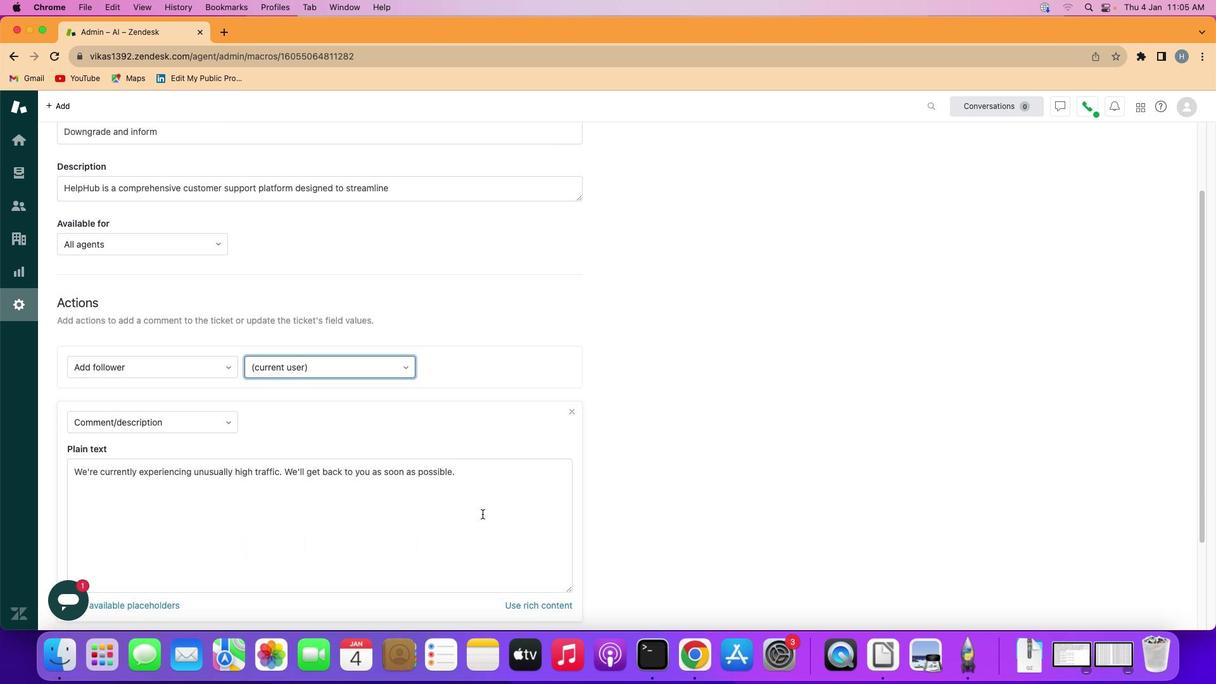
Action: Mouse moved to (495, 522)
Screenshot: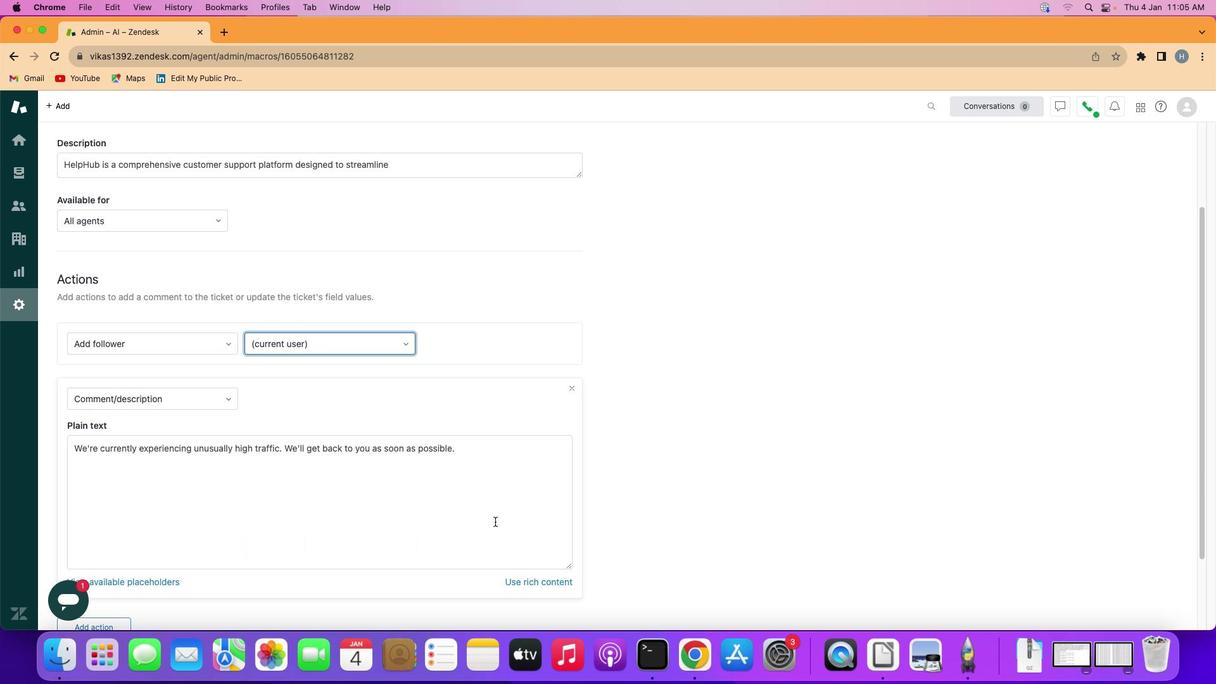 
Action: Mouse scrolled (495, 522) with delta (0, 0)
Screenshot: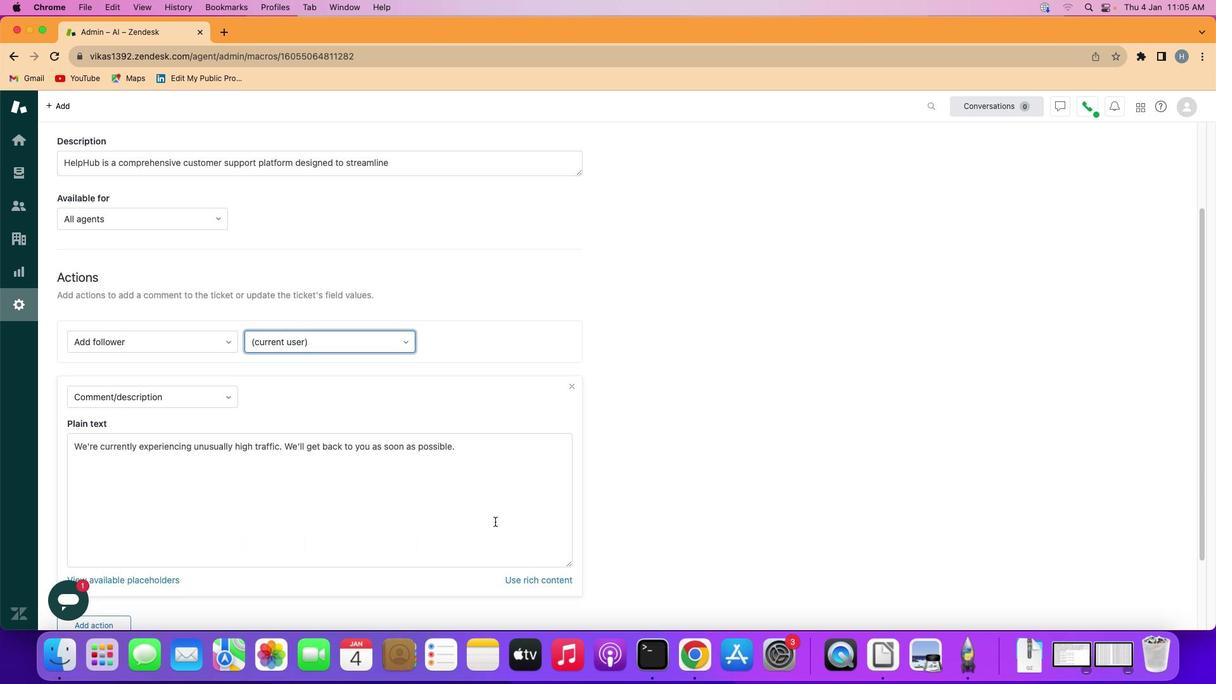 
Action: Mouse scrolled (495, 522) with delta (0, 0)
Screenshot: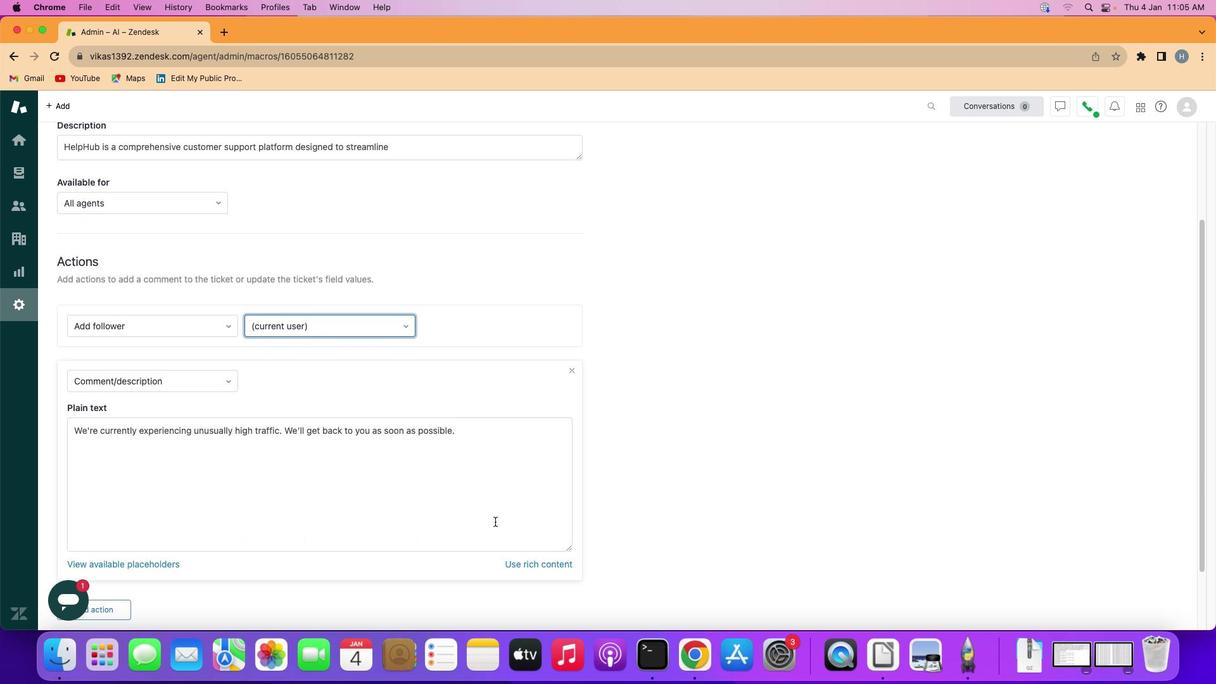 
Action: Mouse scrolled (495, 522) with delta (0, -1)
Screenshot: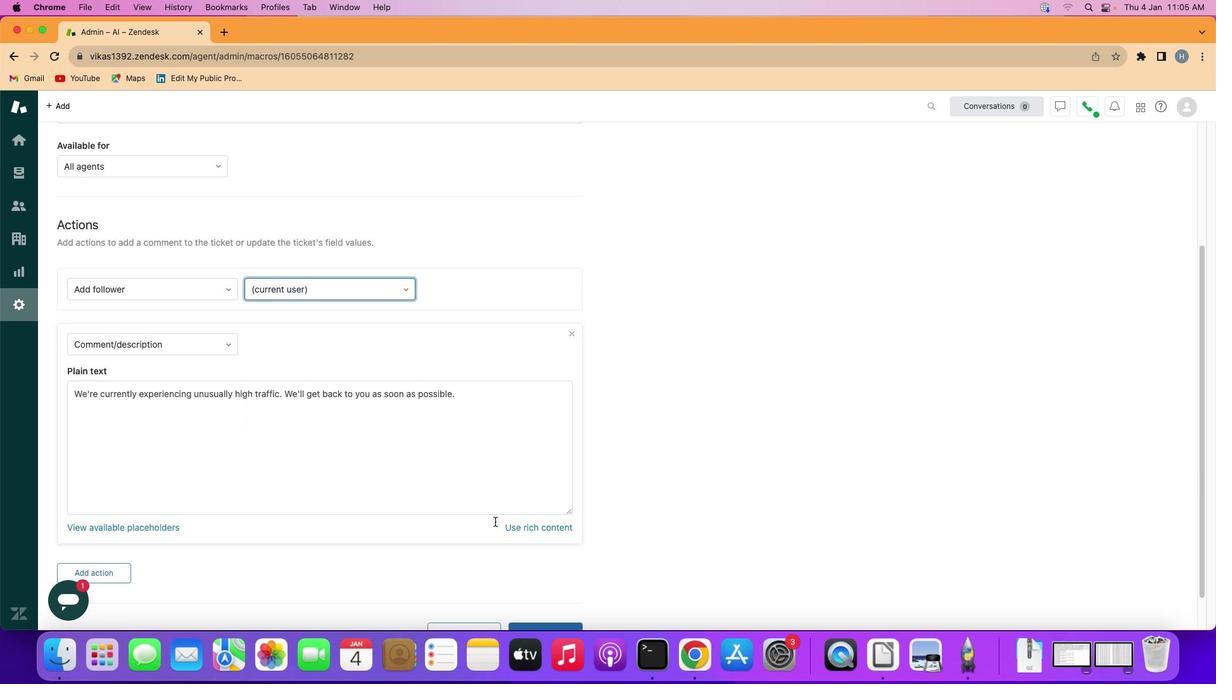 
Action: Mouse scrolled (495, 522) with delta (0, -1)
Screenshot: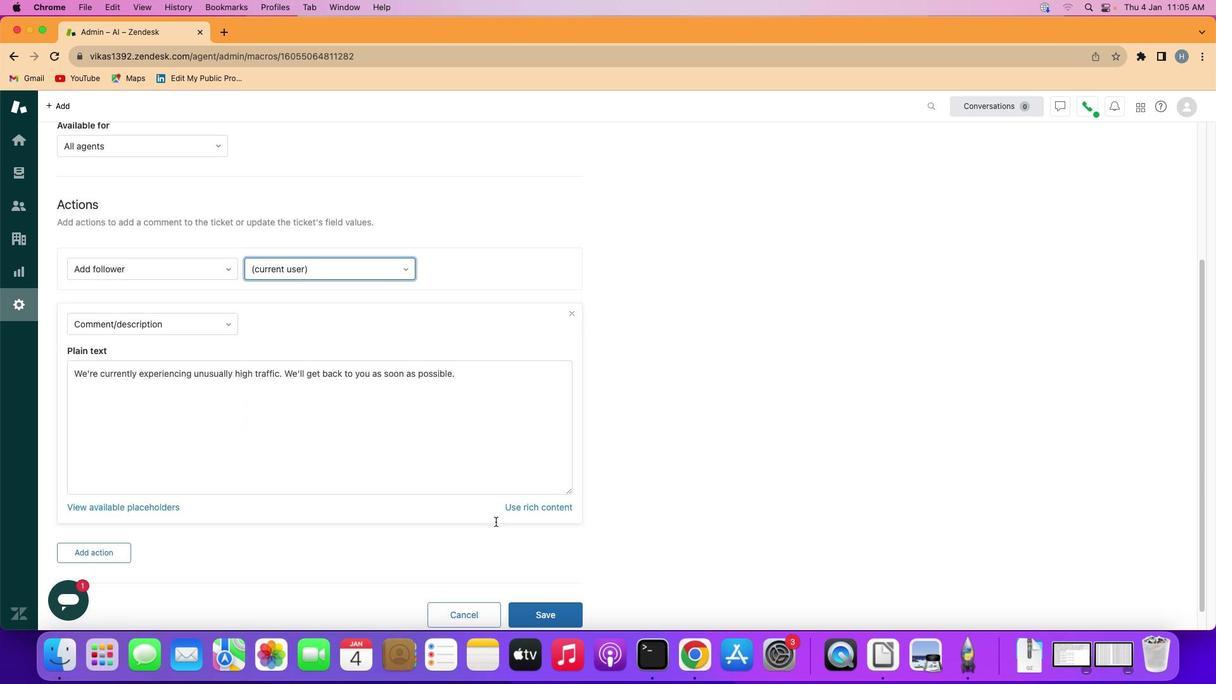 
Action: Mouse moved to (545, 591)
Screenshot: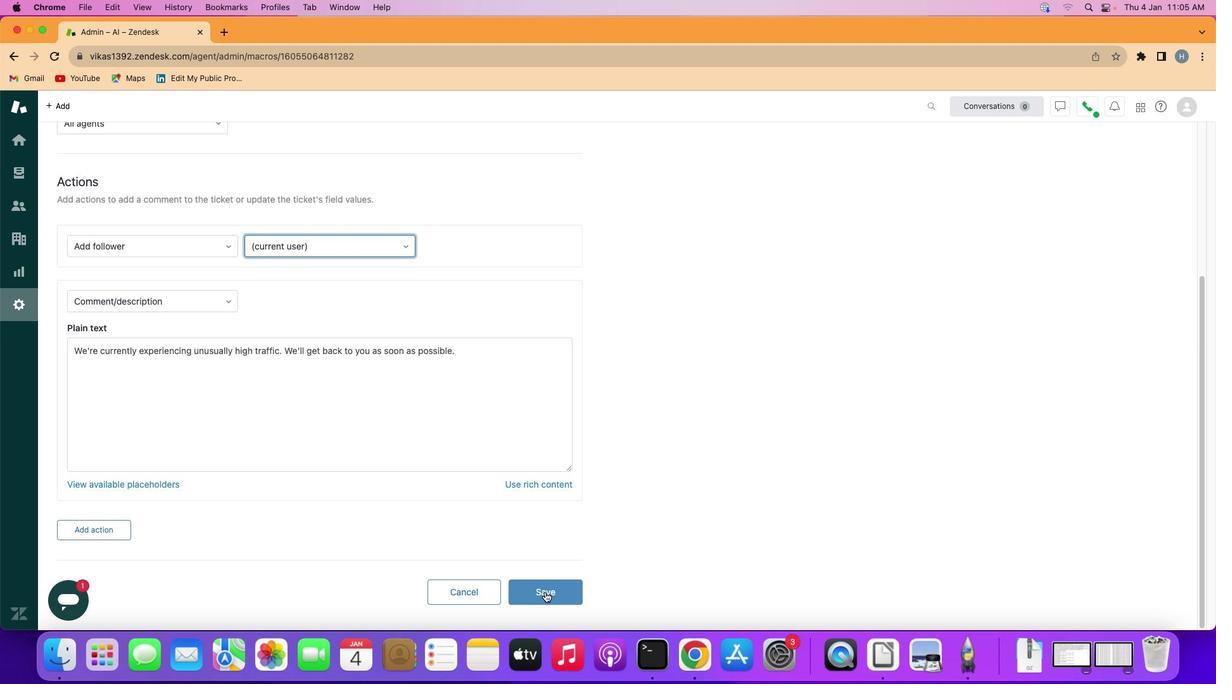 
Action: Mouse pressed left at (545, 591)
Screenshot: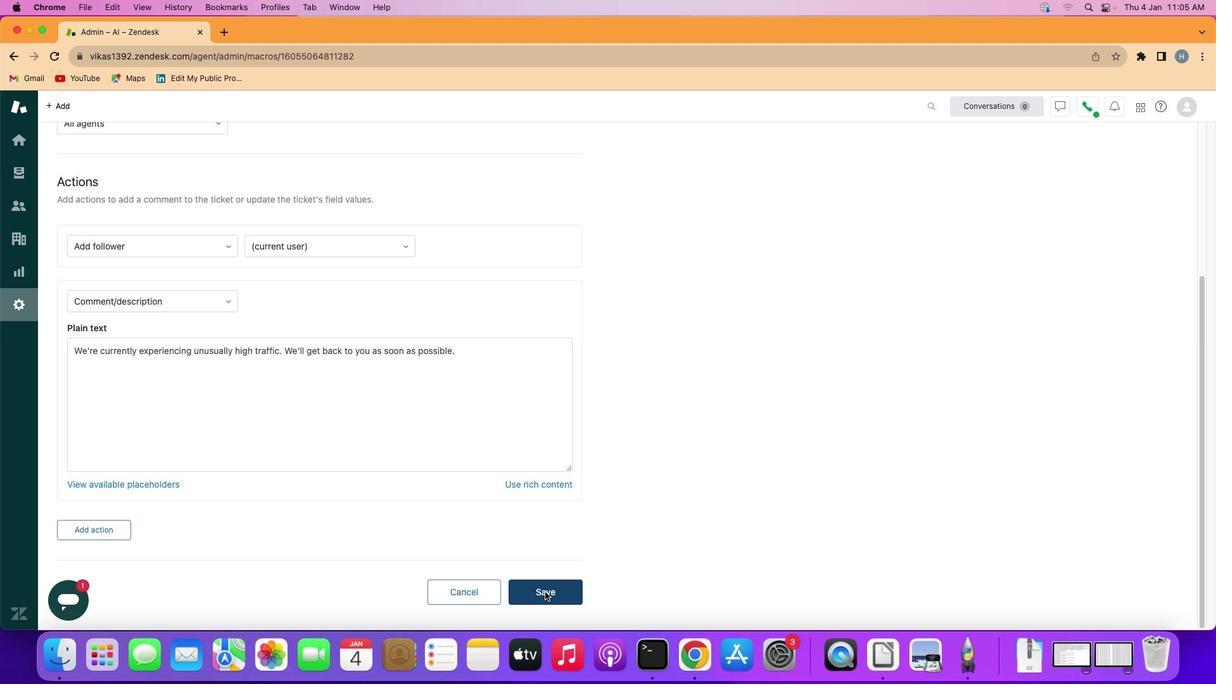 
Action: Mouse moved to (407, 402)
Screenshot: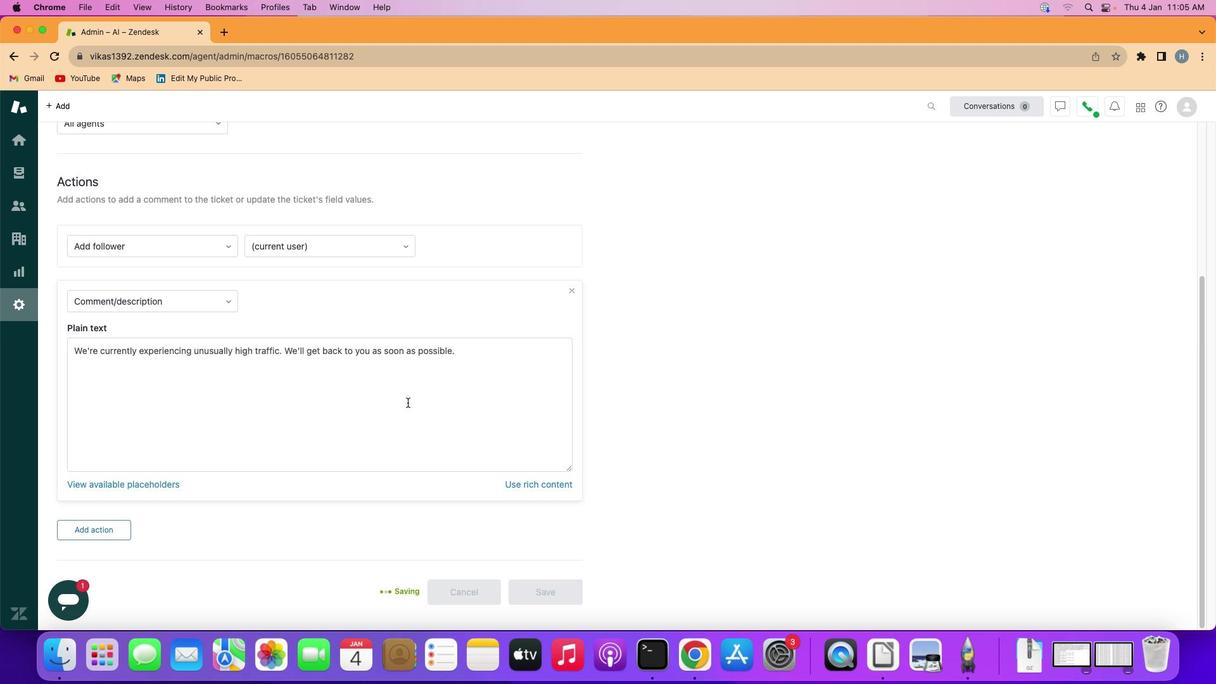 
